 Task: Look for space in Corona, United States from 5th June, 2023 to 16th June, 2023 for 2 adults in price range Rs.7000 to Rs.15000. Place can be entire place with 1  bedroom having 1 bed and 1 bathroom. Property type can be house, flat, guest house, hotel. Booking option can be shelf check-in. Required host language is English.
Action: Mouse moved to (418, 91)
Screenshot: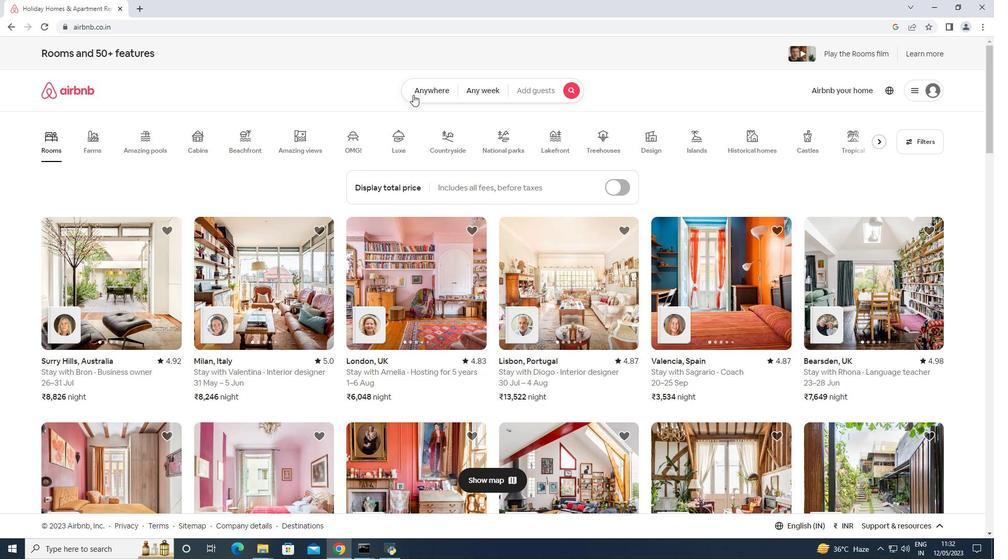 
Action: Mouse pressed left at (418, 91)
Screenshot: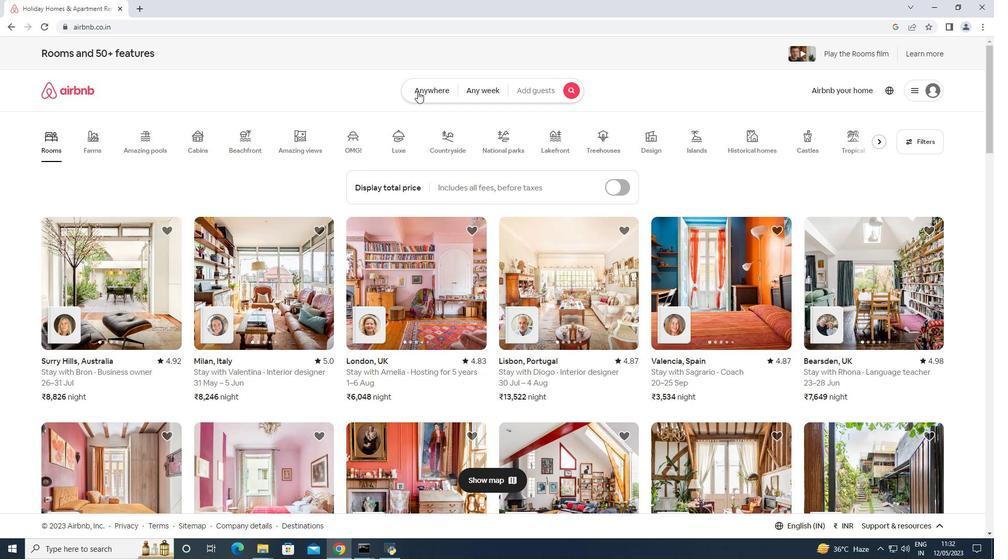
Action: Mouse moved to (365, 135)
Screenshot: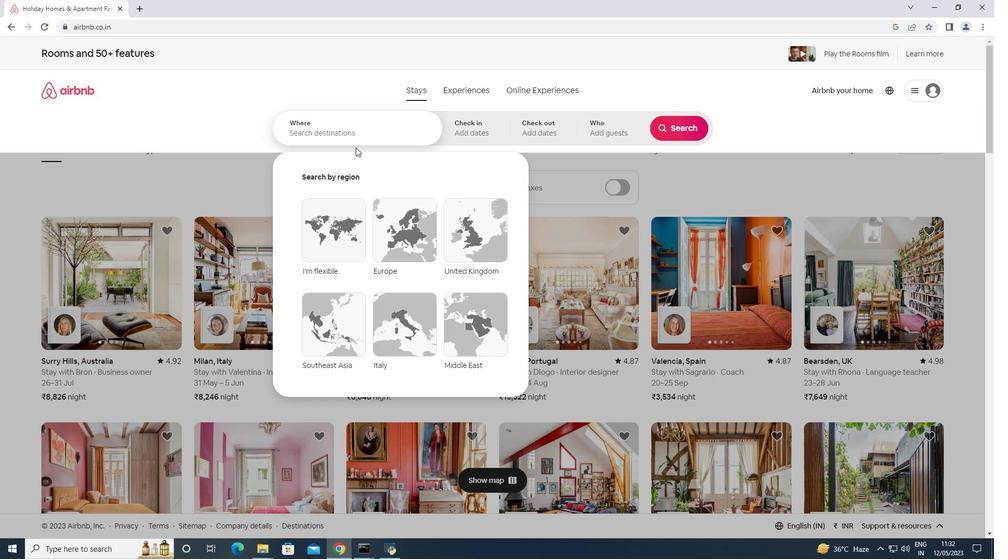 
Action: Mouse pressed left at (365, 135)
Screenshot: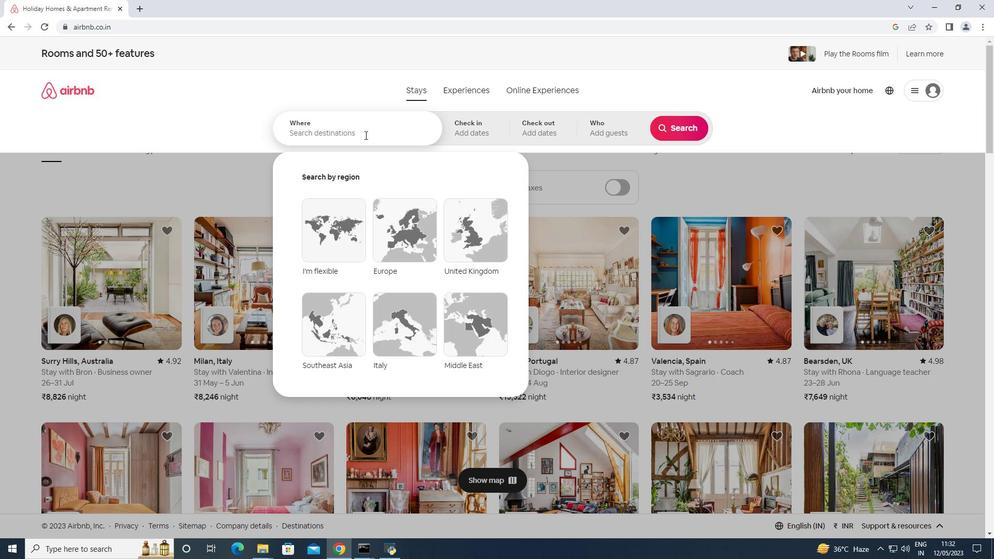
Action: Key pressed <Key.shift>Cp<Key.backspace>orona,<Key.space><Key.shift><Key.shift><Key.shift><Key.shift><Key.shift><Key.shift><Key.shift><Key.shift><Key.shift><Key.shift><Key.shift><Key.shift>United<Key.space><Key.shift>States<Key.enter>
Screenshot: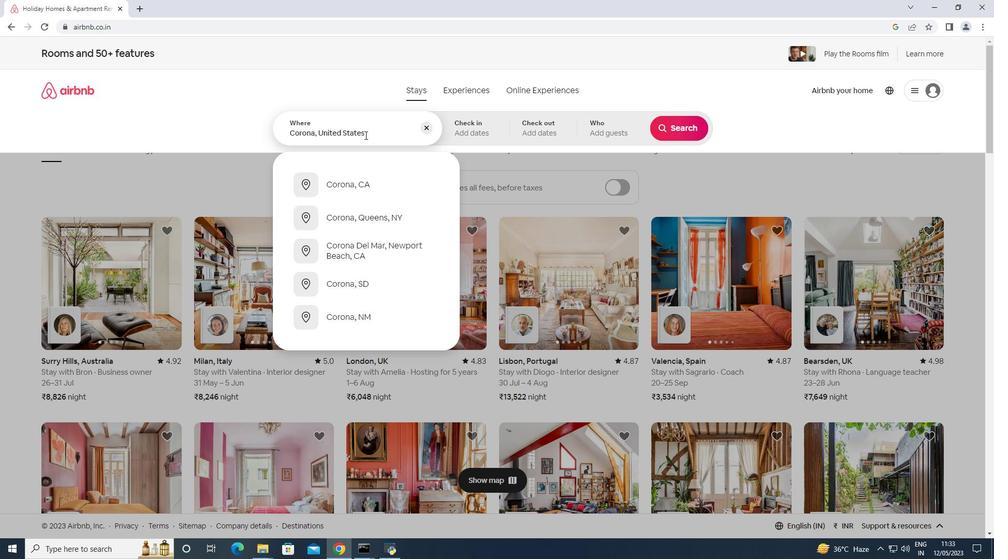 
Action: Mouse moved to (545, 279)
Screenshot: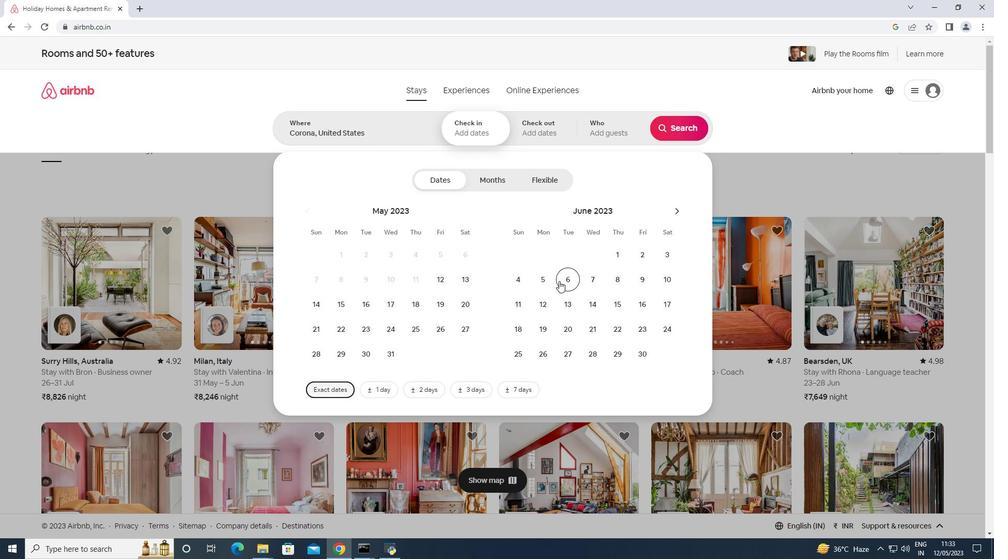 
Action: Mouse pressed left at (545, 279)
Screenshot: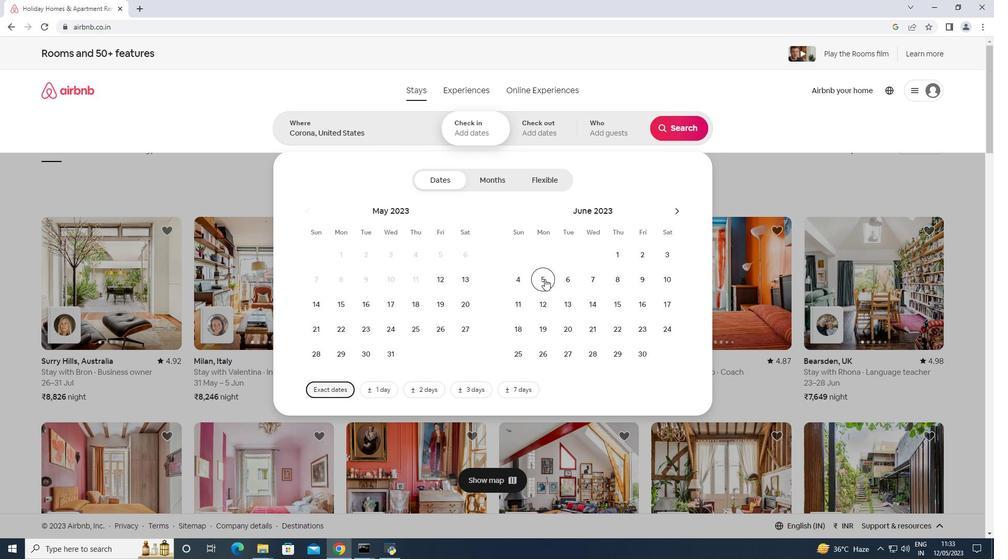 
Action: Mouse moved to (636, 302)
Screenshot: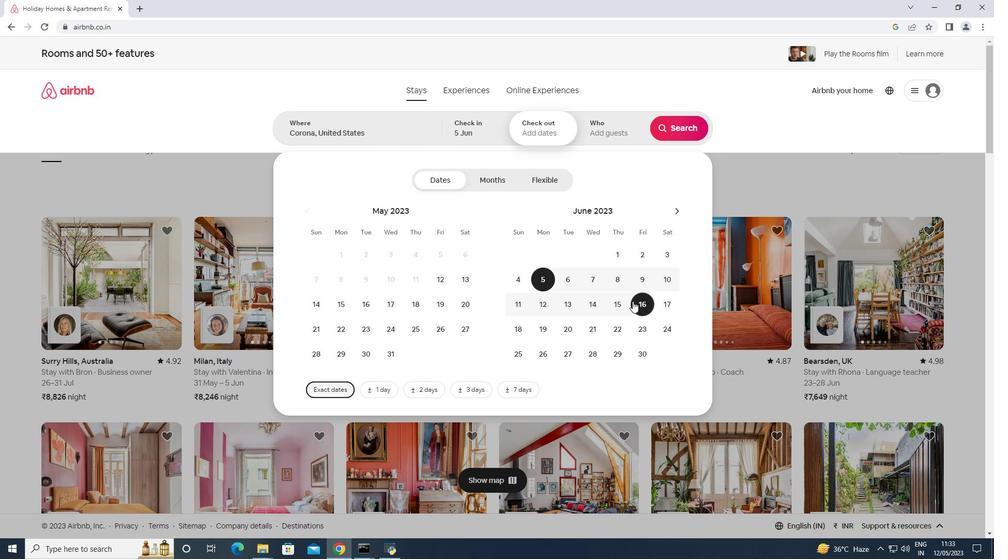 
Action: Mouse pressed left at (636, 302)
Screenshot: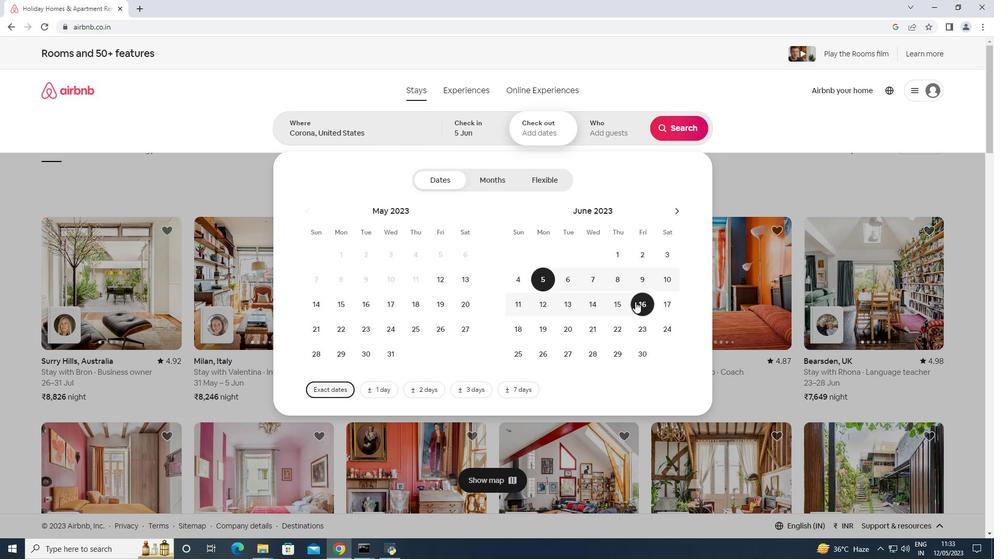 
Action: Mouse moved to (613, 131)
Screenshot: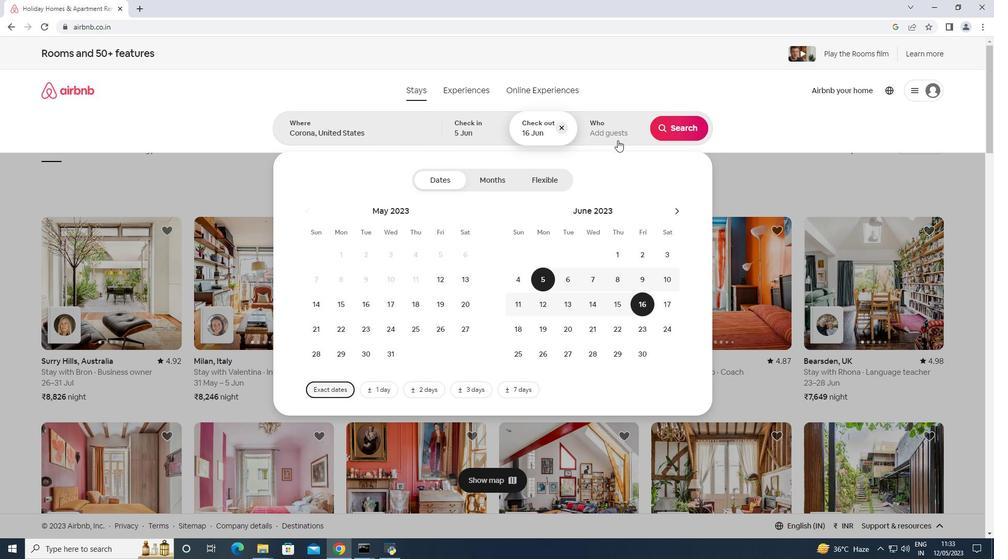 
Action: Mouse pressed left at (613, 131)
Screenshot: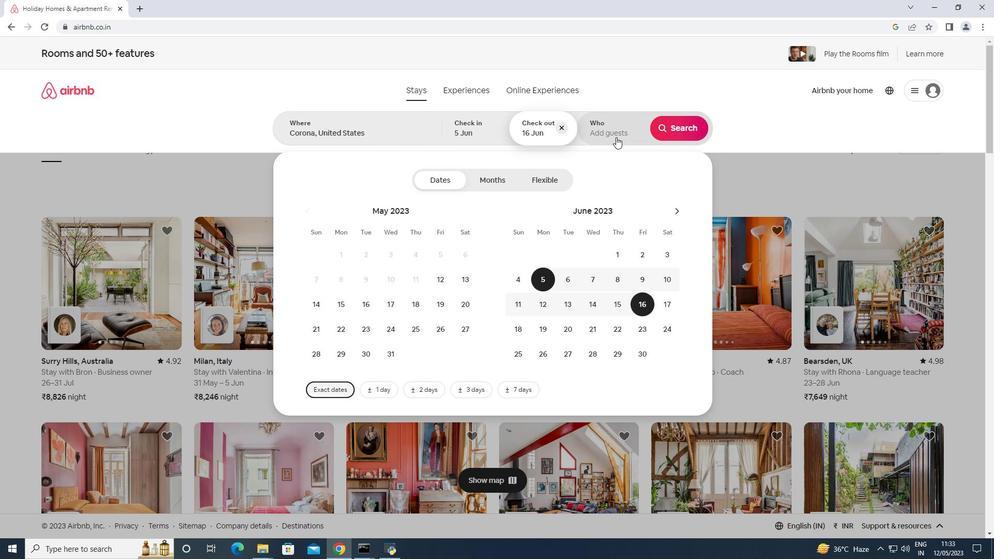 
Action: Mouse moved to (678, 187)
Screenshot: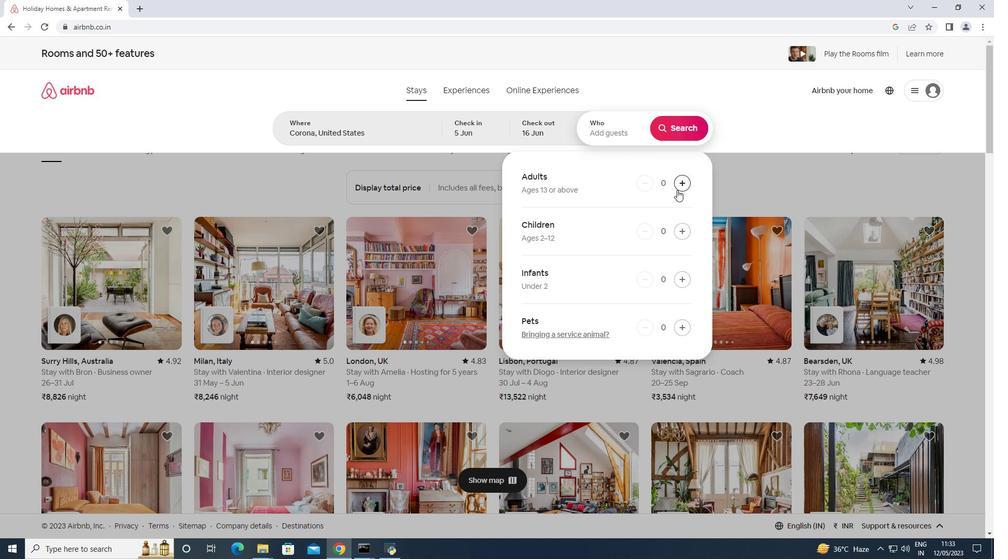
Action: Mouse pressed left at (678, 187)
Screenshot: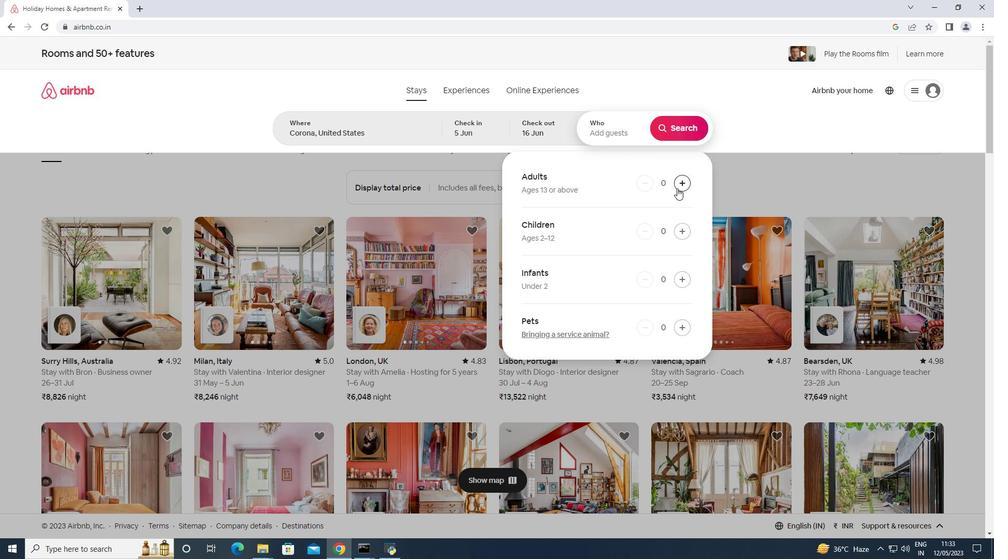 
Action: Mouse pressed left at (678, 187)
Screenshot: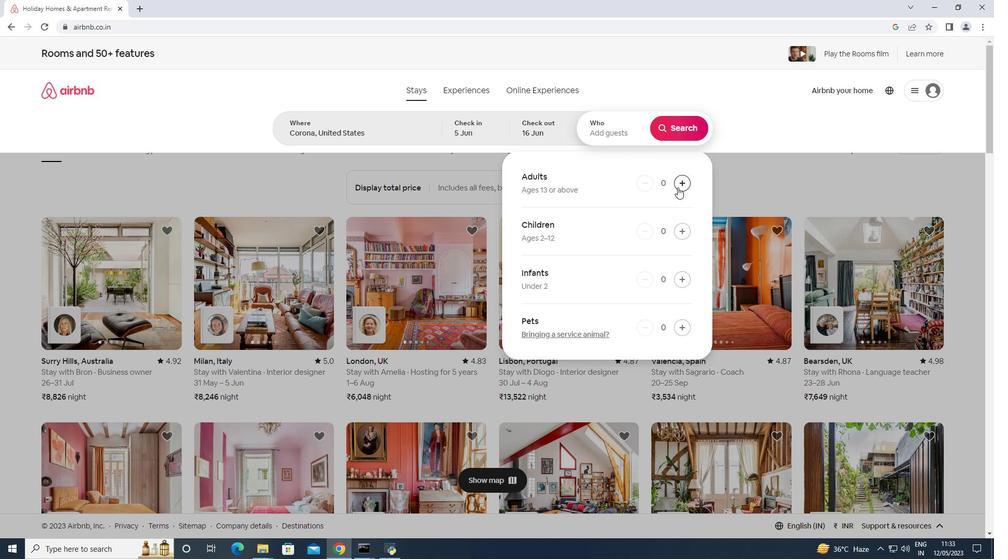 
Action: Mouse moved to (671, 123)
Screenshot: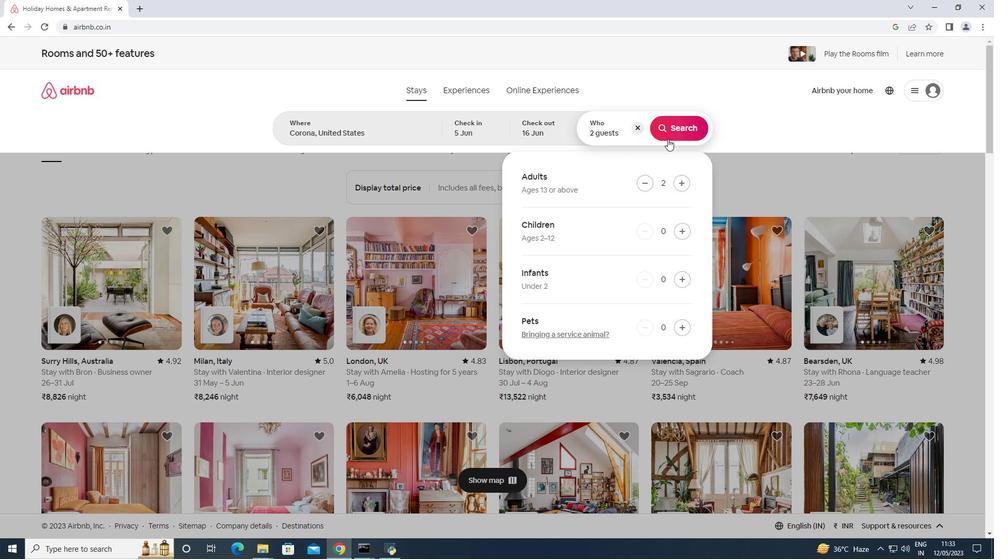
Action: Mouse pressed left at (671, 123)
Screenshot: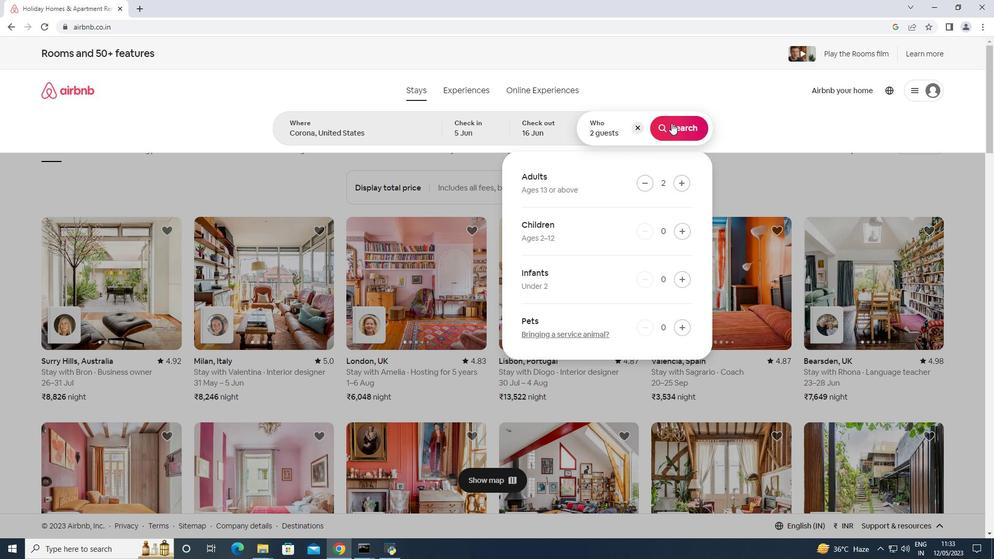 
Action: Mouse moved to (949, 97)
Screenshot: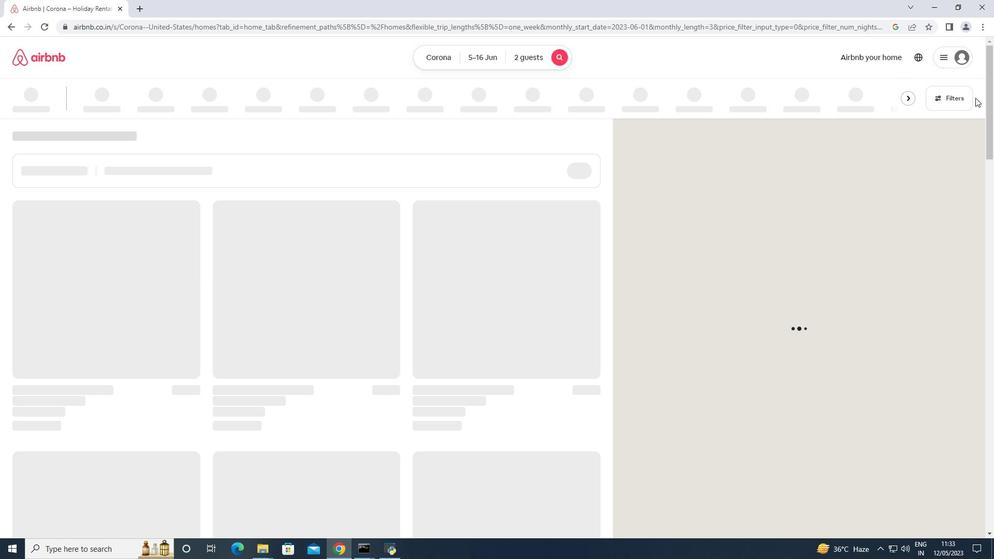 
Action: Mouse pressed left at (949, 97)
Screenshot: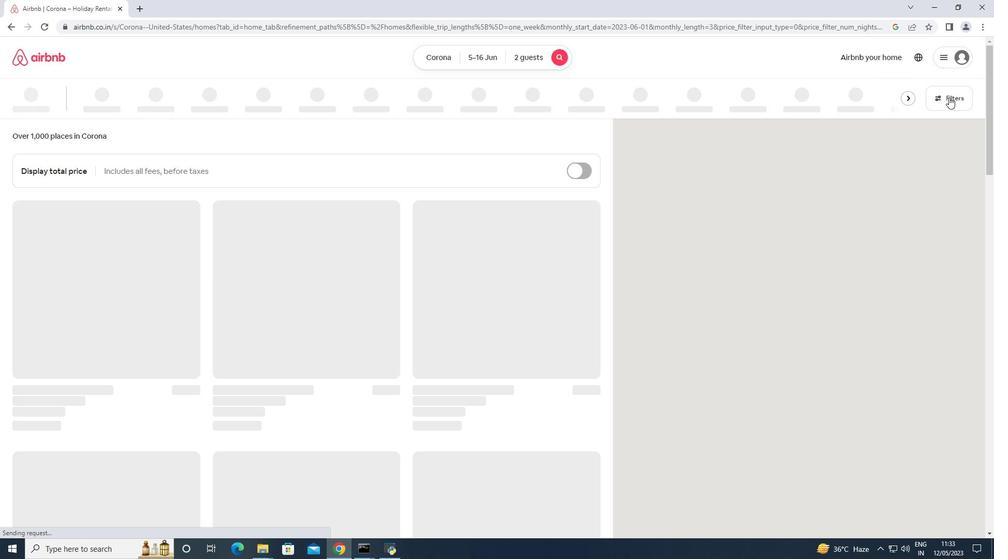 
Action: Mouse moved to (421, 343)
Screenshot: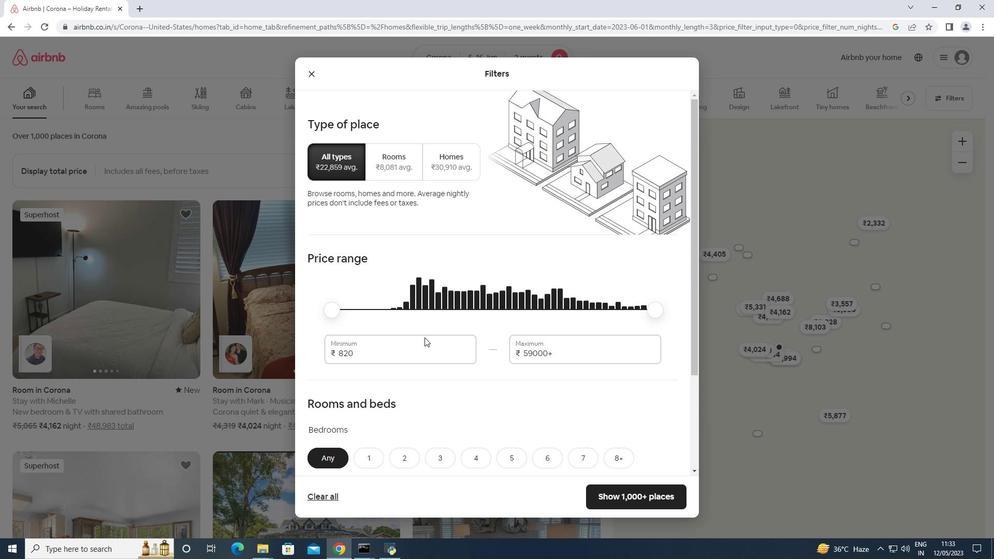 
Action: Mouse pressed left at (421, 343)
Screenshot: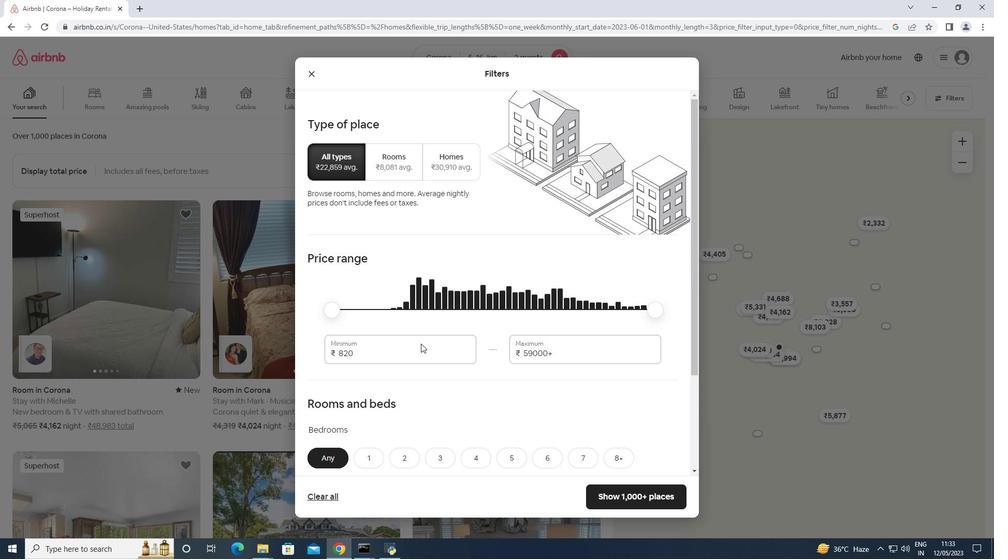 
Action: Mouse pressed left at (421, 343)
Screenshot: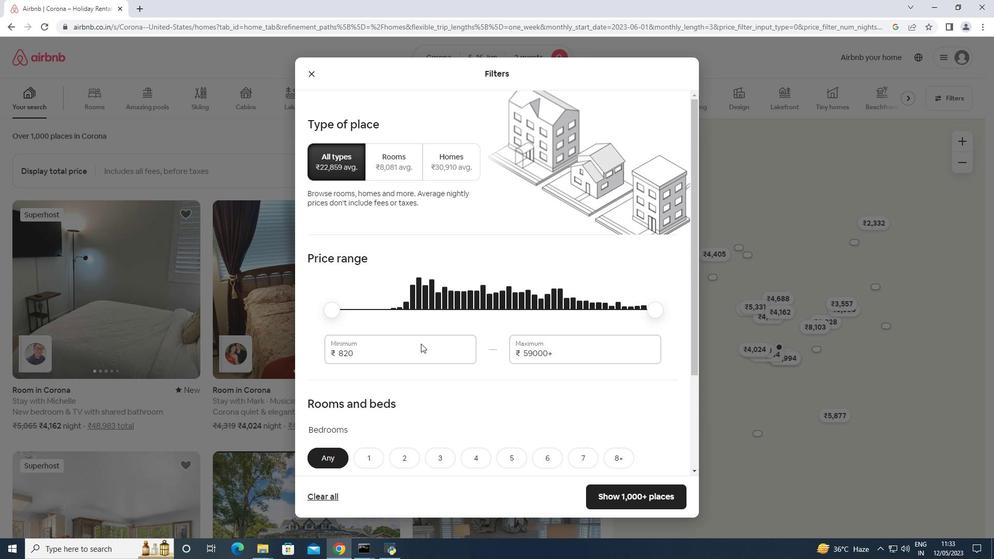 
Action: Mouse pressed left at (421, 343)
Screenshot: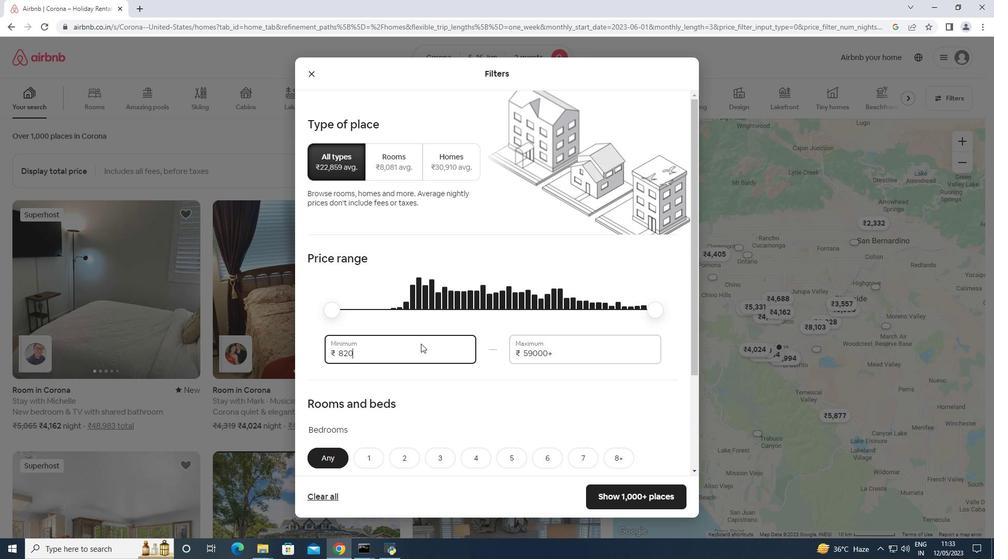 
Action: Mouse pressed left at (421, 343)
Screenshot: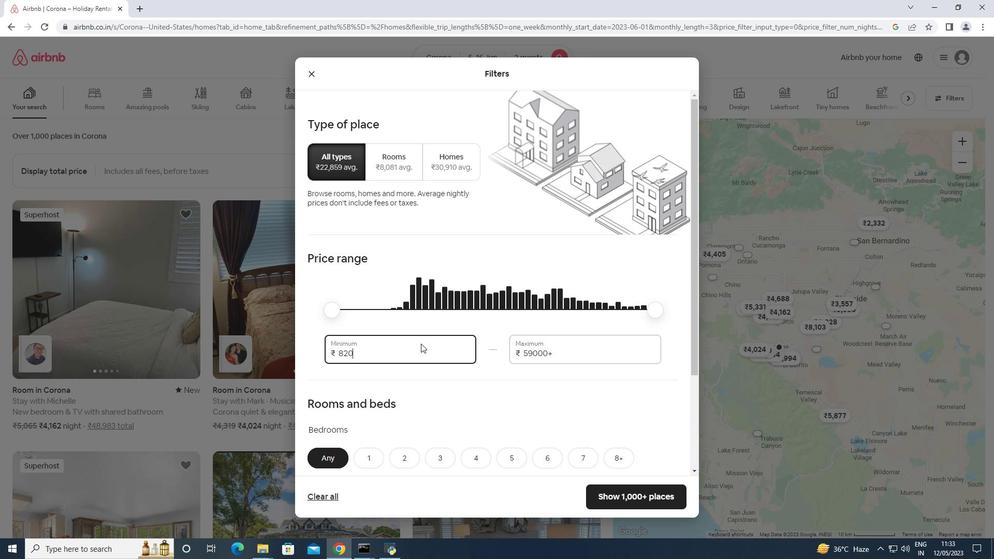 
Action: Mouse pressed left at (421, 343)
Screenshot: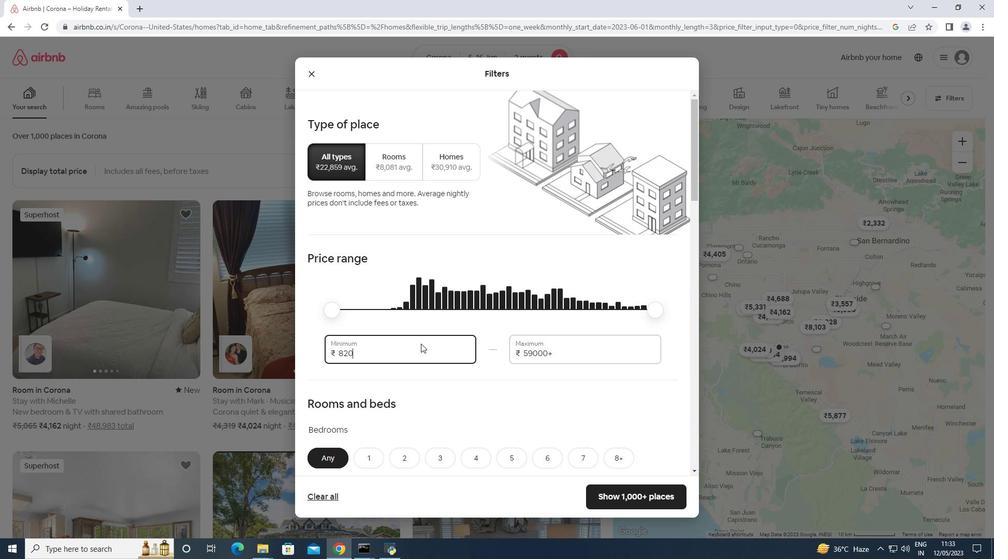 
Action: Mouse moved to (421, 344)
Screenshot: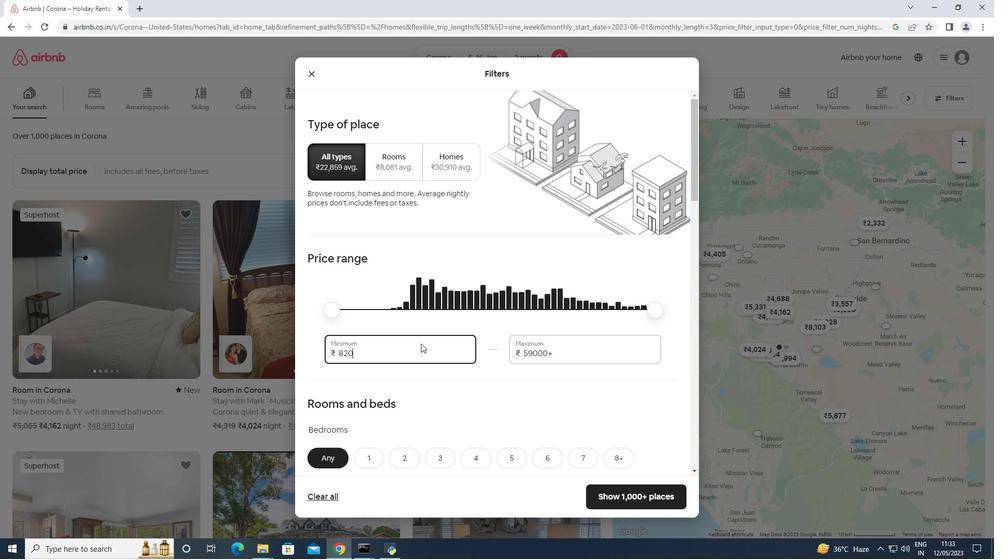 
Action: Mouse pressed left at (421, 344)
Screenshot: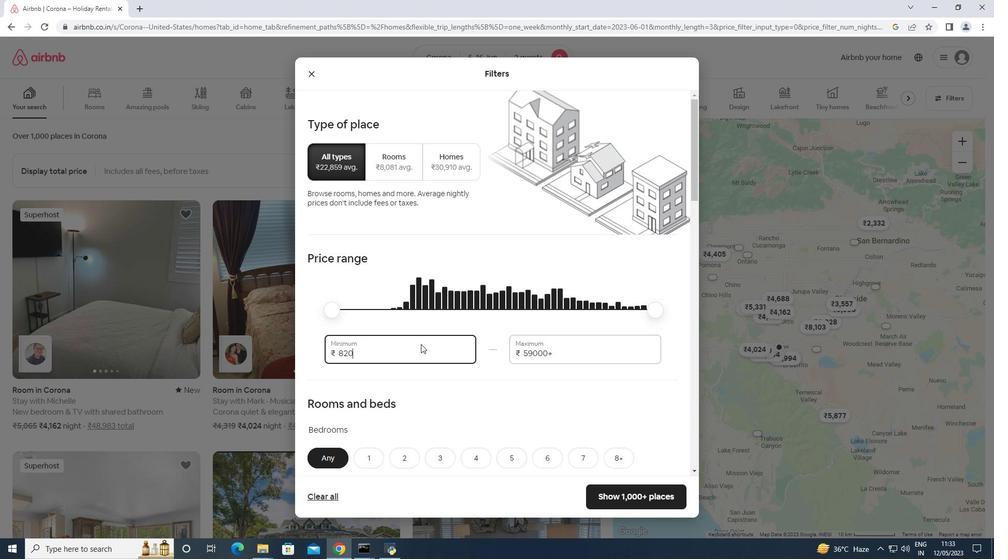 
Action: Mouse pressed left at (421, 344)
Screenshot: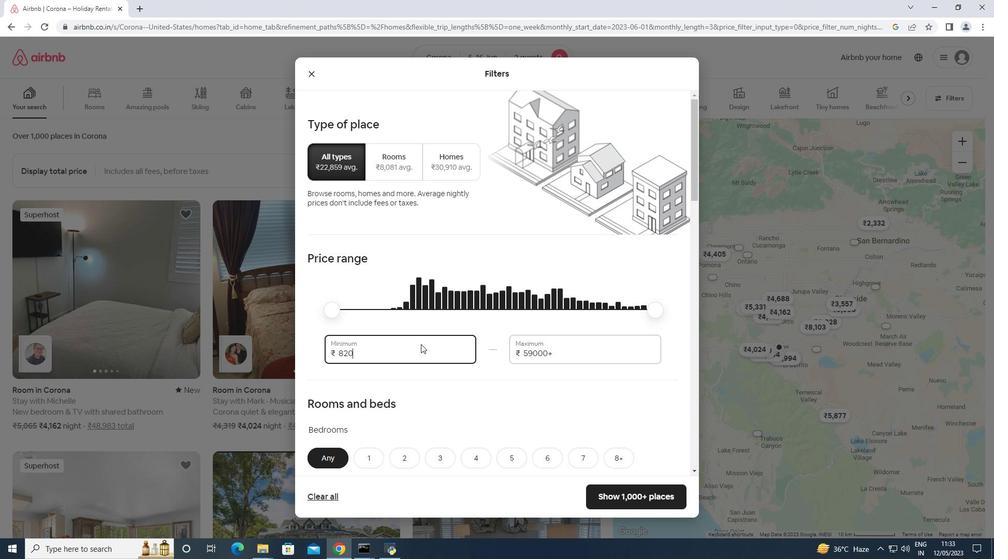 
Action: Mouse pressed left at (421, 344)
Screenshot: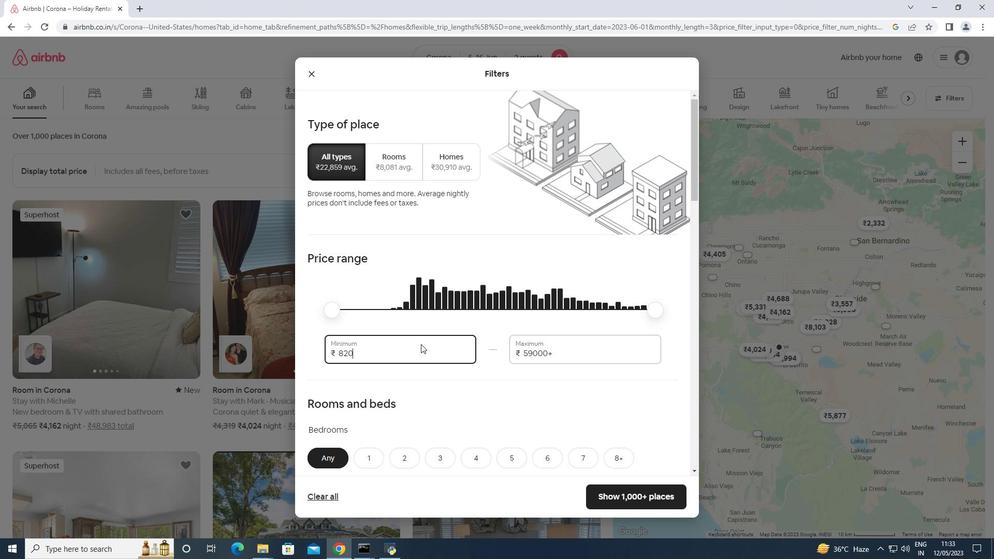 
Action: Mouse pressed left at (421, 344)
Screenshot: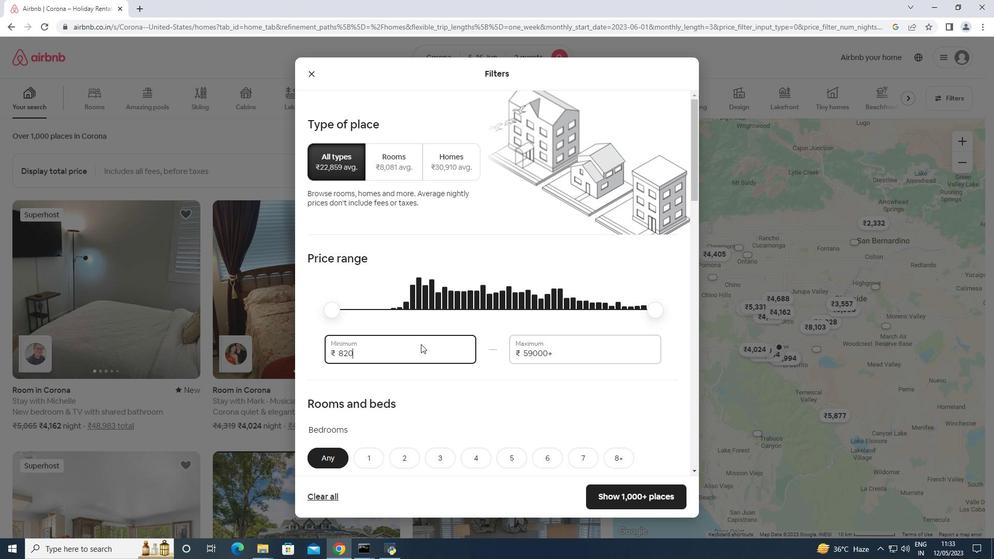 
Action: Mouse pressed left at (421, 344)
Screenshot: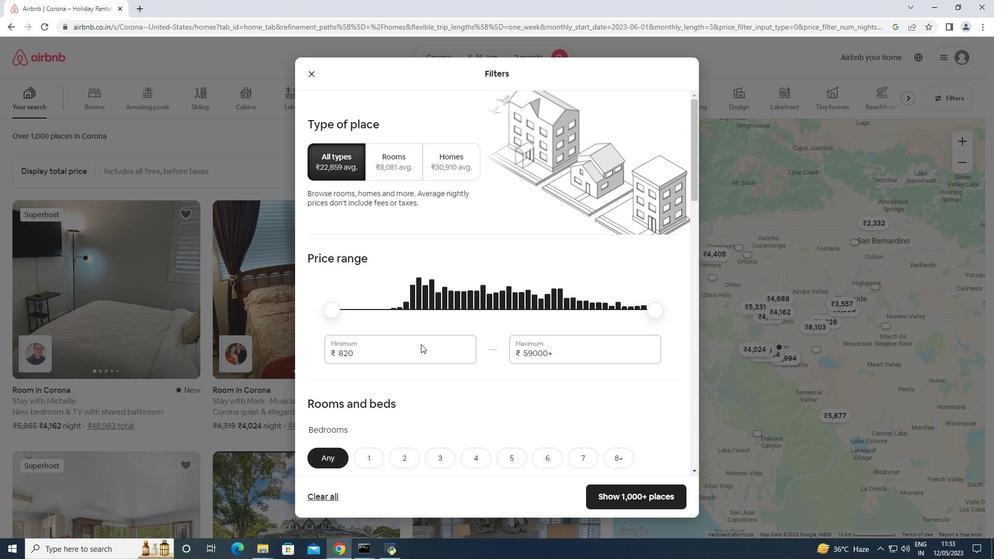 
Action: Mouse moved to (421, 344)
Screenshot: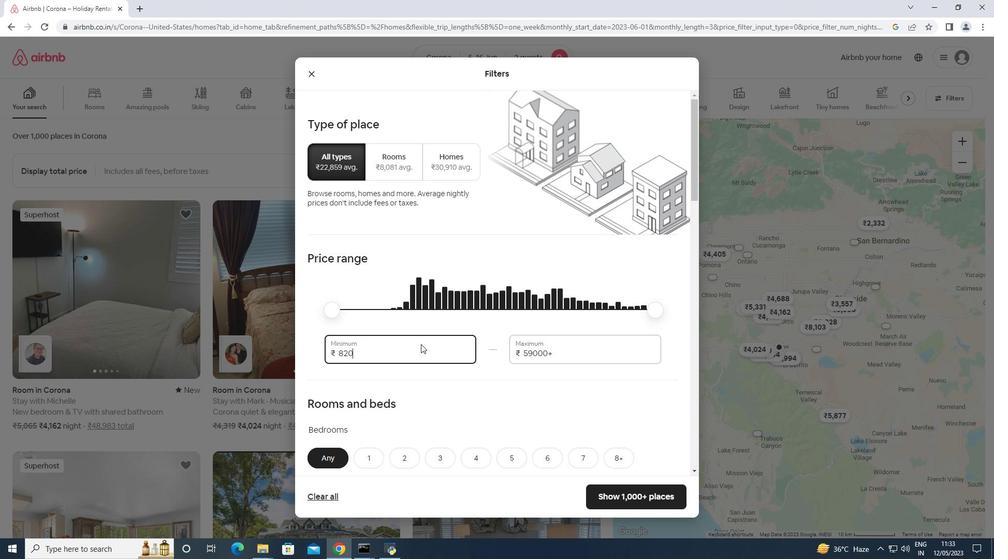 
Action: Key pressed <Key.backspace><Key.backspace><Key.backspace><Key.backspace><Key.backspace>7000<Key.tab>15000
Screenshot: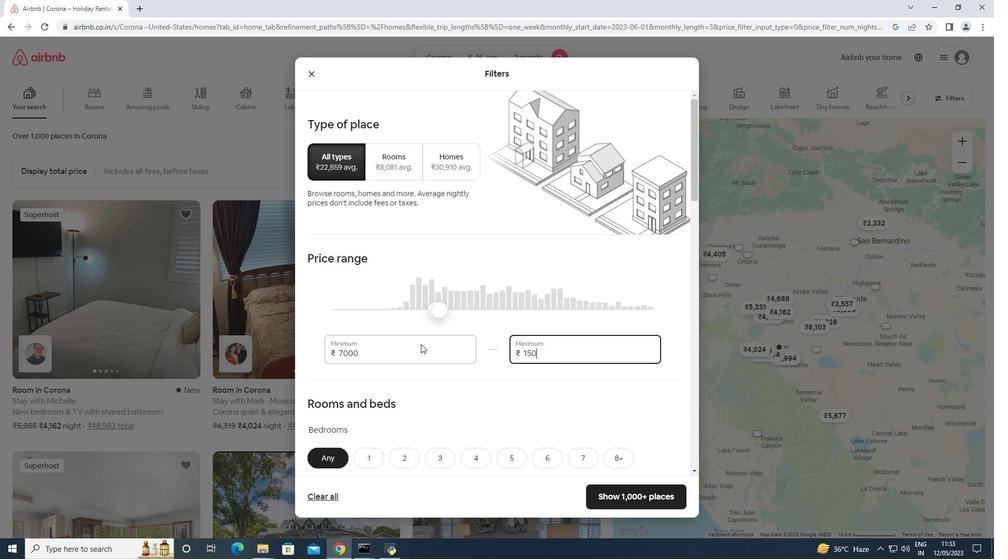
Action: Mouse moved to (423, 342)
Screenshot: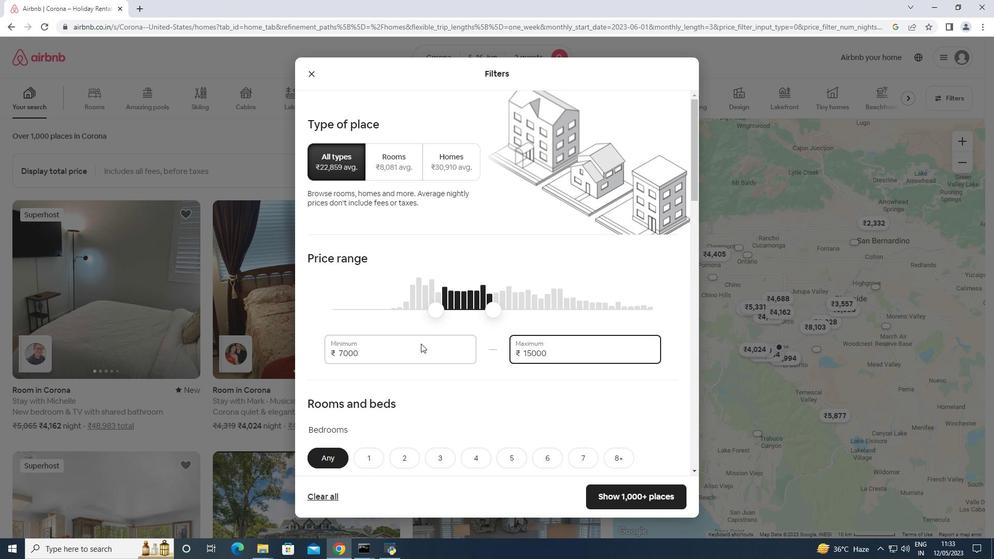 
Action: Mouse scrolled (423, 342) with delta (0, 0)
Screenshot: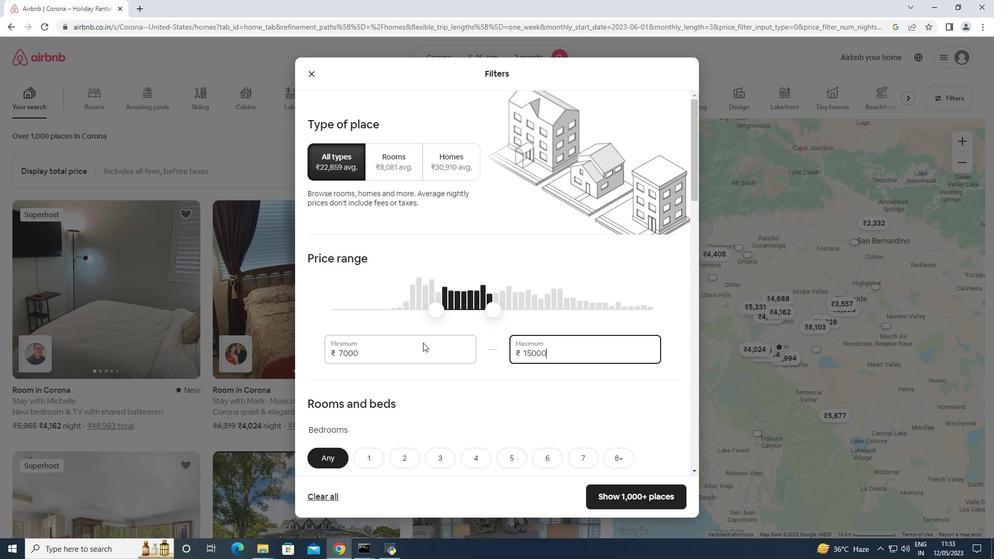 
Action: Mouse scrolled (423, 342) with delta (0, 0)
Screenshot: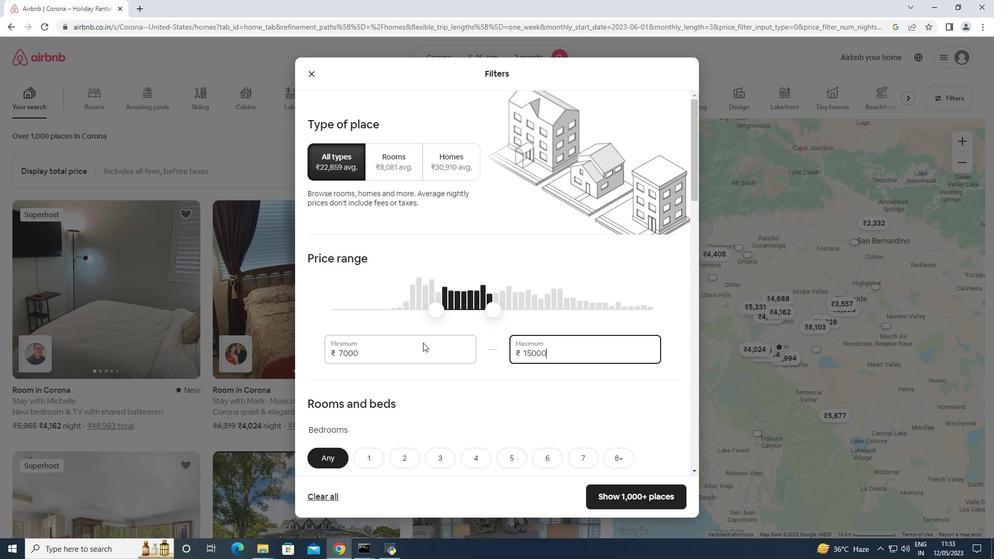 
Action: Mouse scrolled (423, 342) with delta (0, 0)
Screenshot: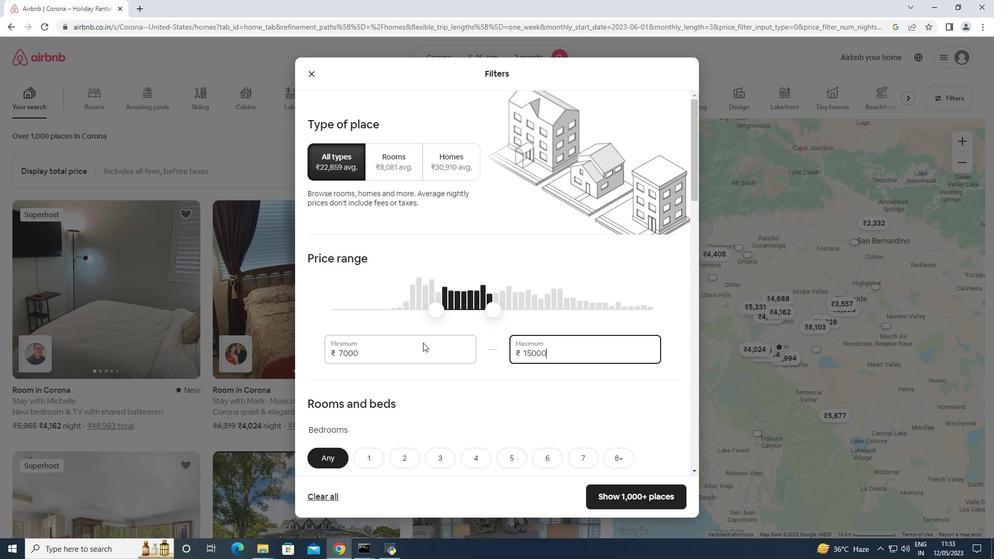 
Action: Mouse scrolled (423, 342) with delta (0, 0)
Screenshot: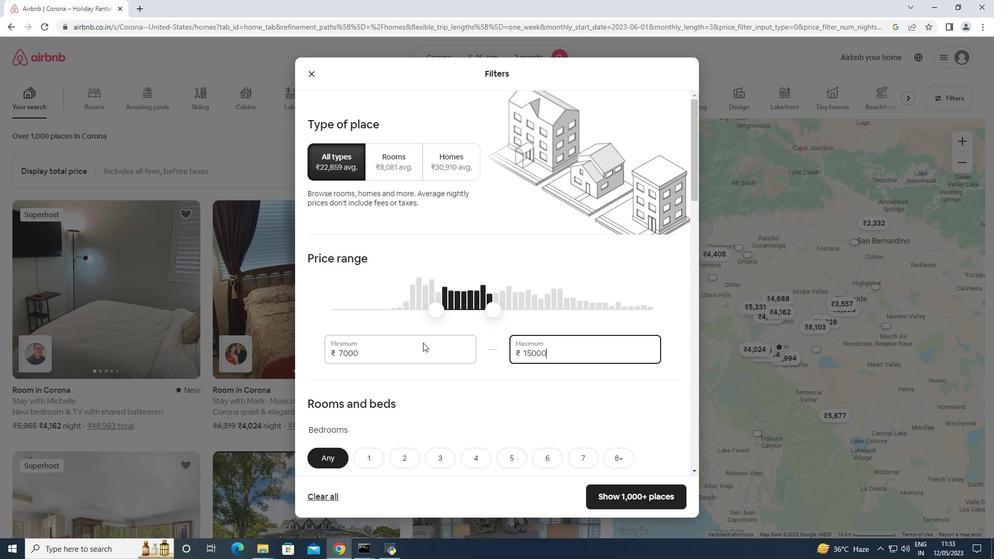 
Action: Mouse scrolled (423, 342) with delta (0, 0)
Screenshot: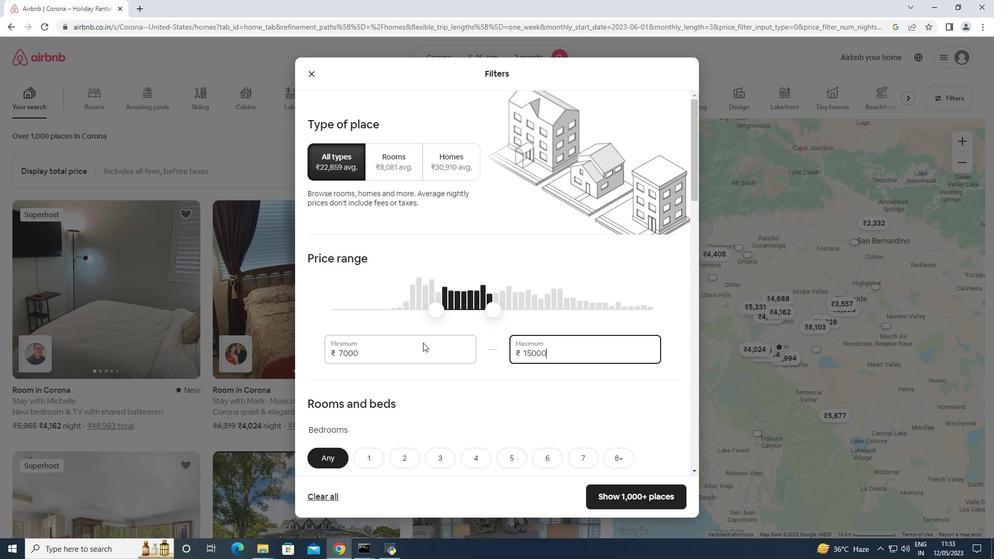 
Action: Mouse moved to (364, 201)
Screenshot: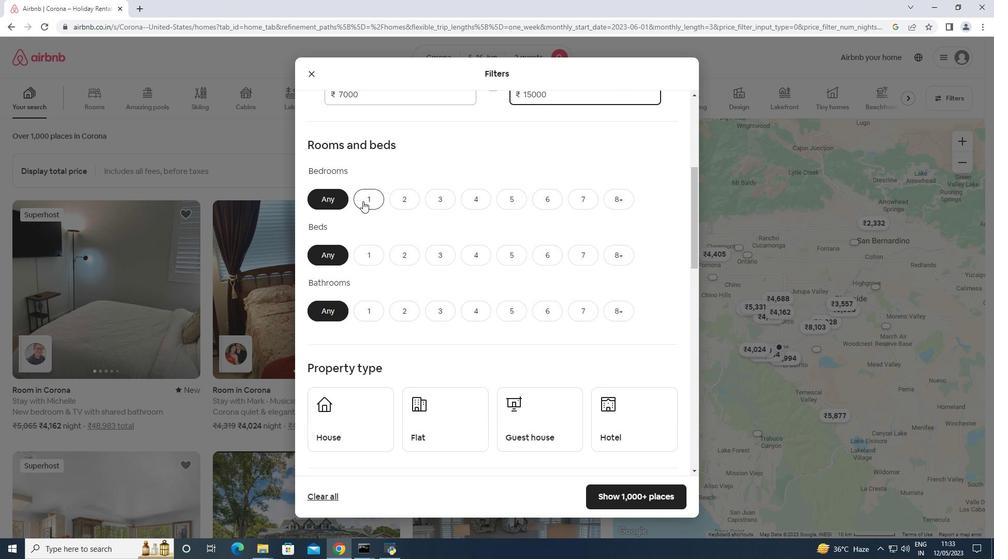 
Action: Mouse pressed left at (364, 201)
Screenshot: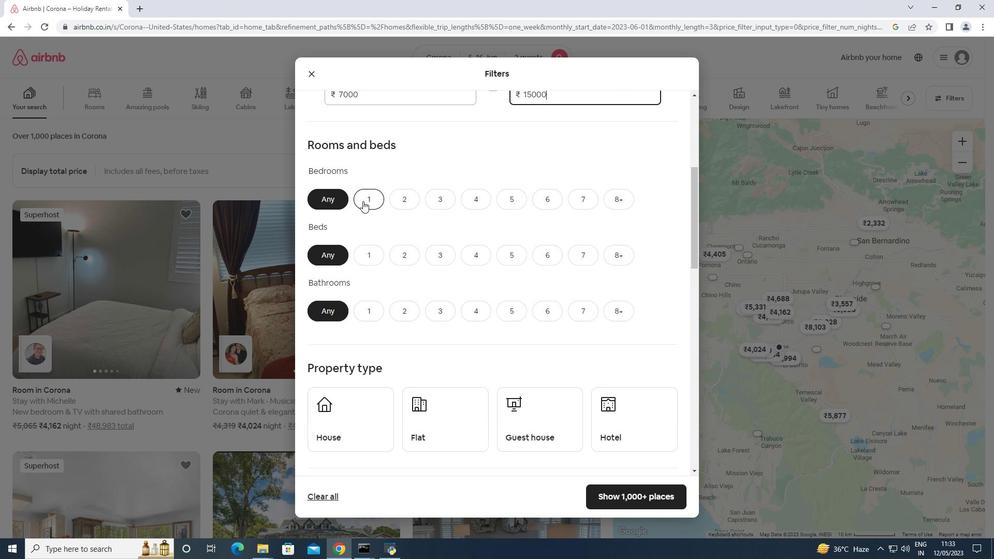 
Action: Mouse moved to (371, 259)
Screenshot: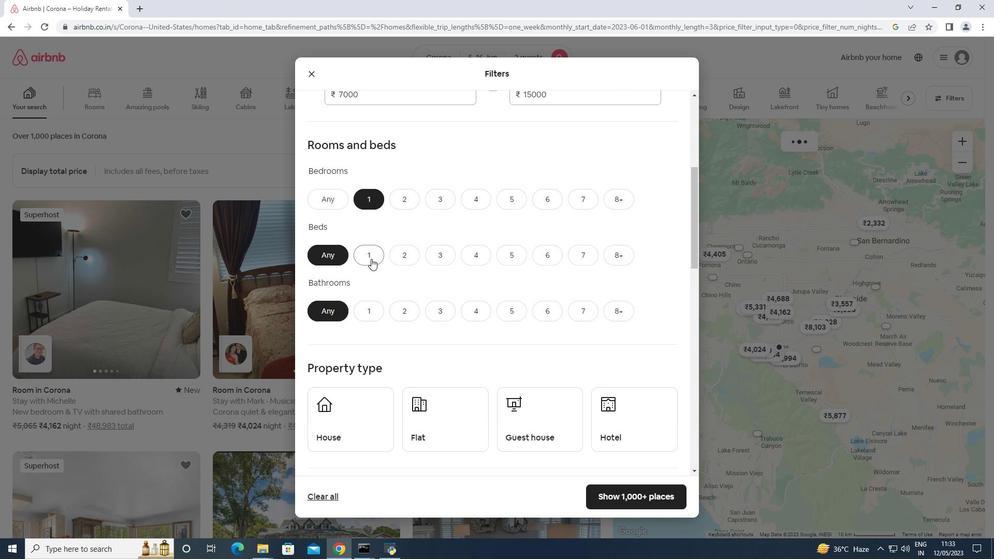 
Action: Mouse pressed left at (371, 259)
Screenshot: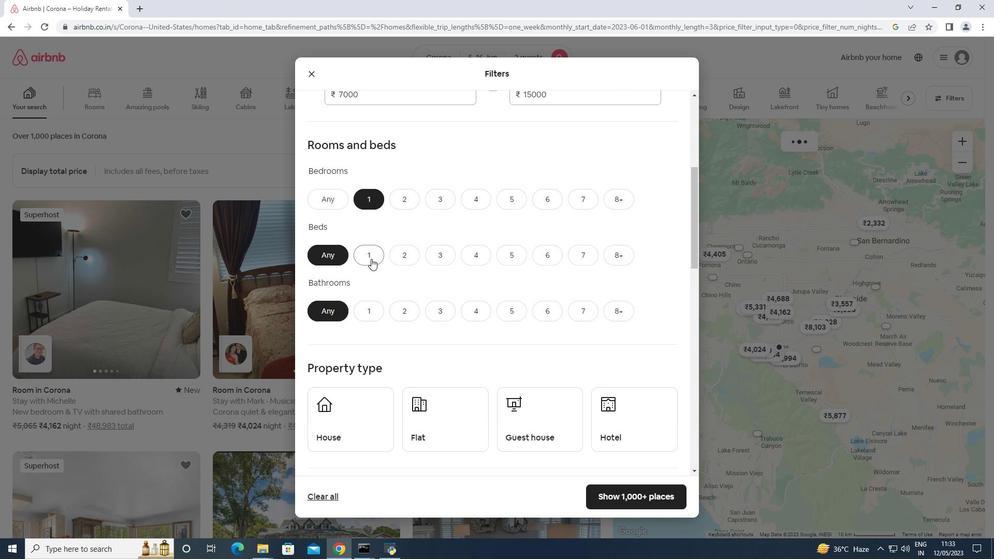 
Action: Mouse moved to (375, 314)
Screenshot: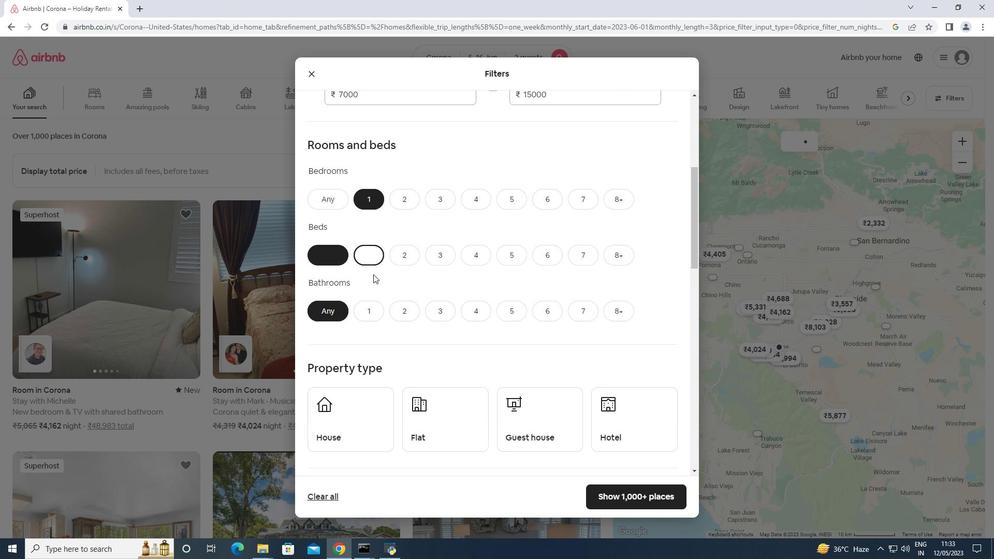 
Action: Mouse pressed left at (375, 314)
Screenshot: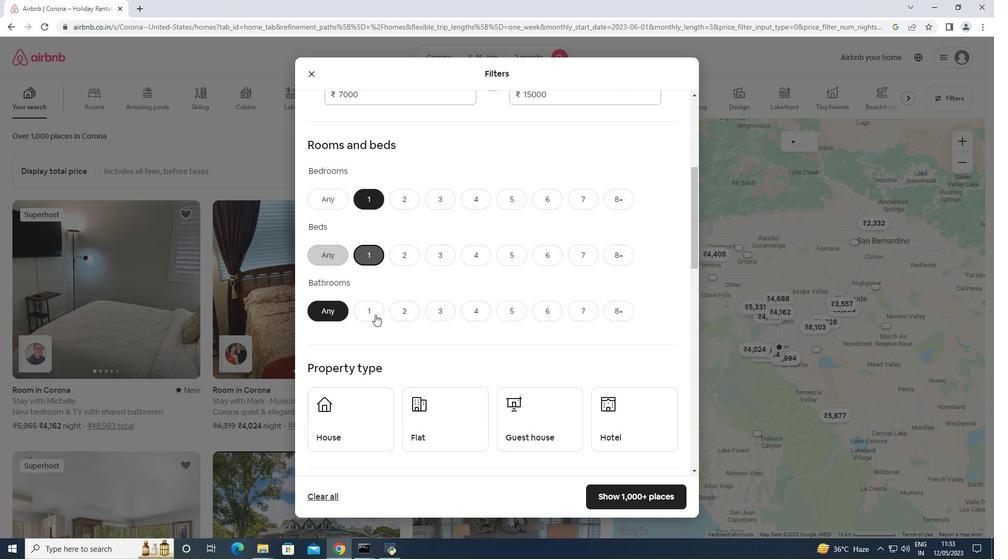 
Action: Mouse moved to (375, 302)
Screenshot: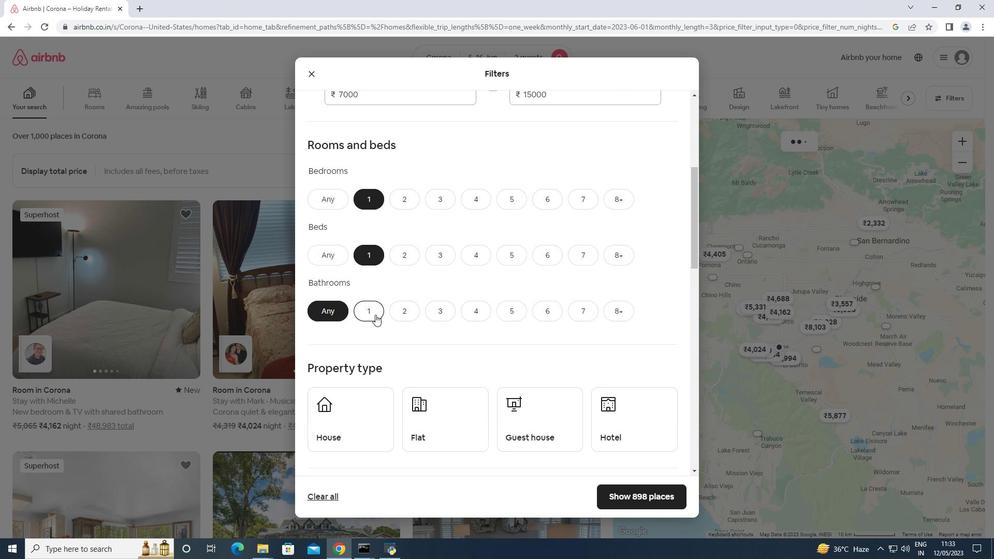 
Action: Mouse scrolled (375, 302) with delta (0, 0)
Screenshot: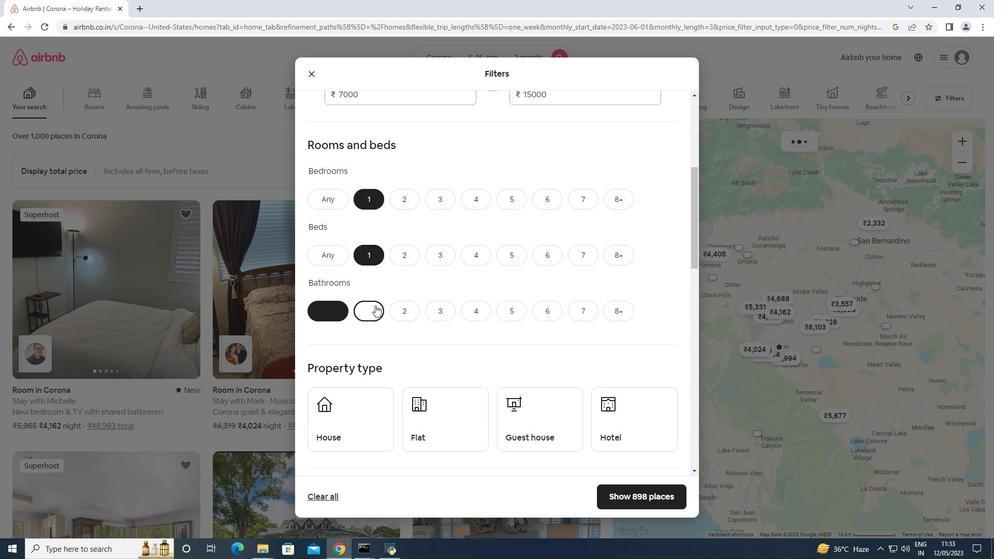 
Action: Mouse scrolled (375, 302) with delta (0, 0)
Screenshot: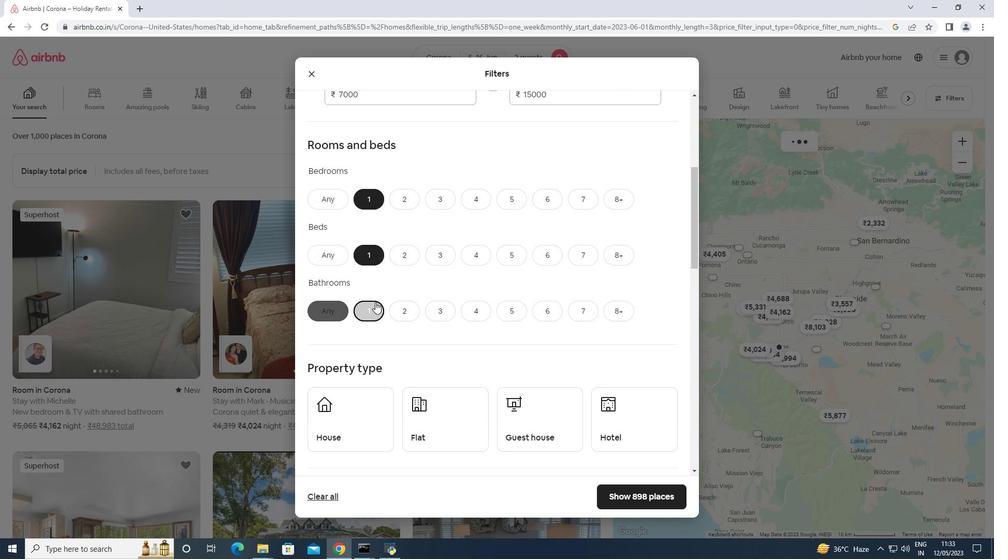 
Action: Mouse scrolled (375, 302) with delta (0, 0)
Screenshot: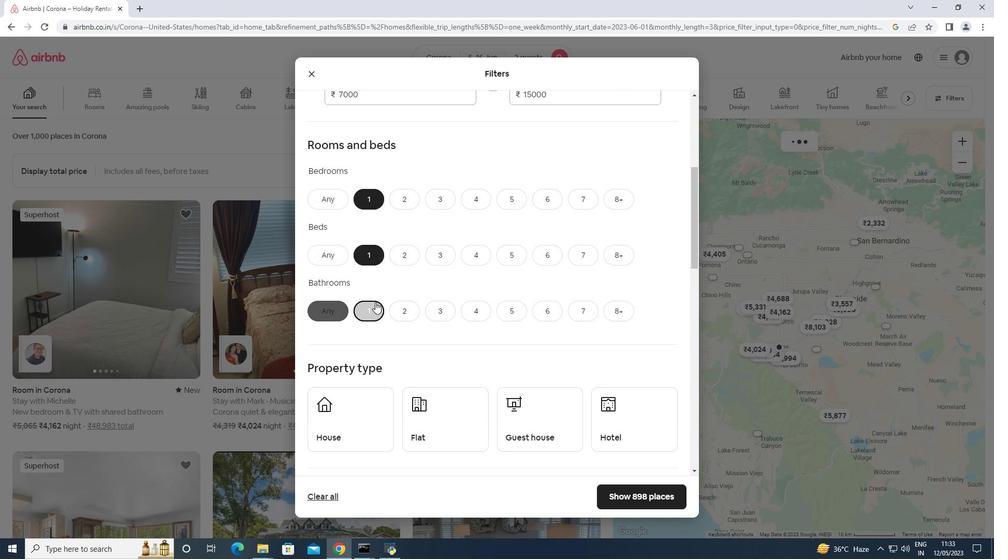 
Action: Mouse moved to (362, 277)
Screenshot: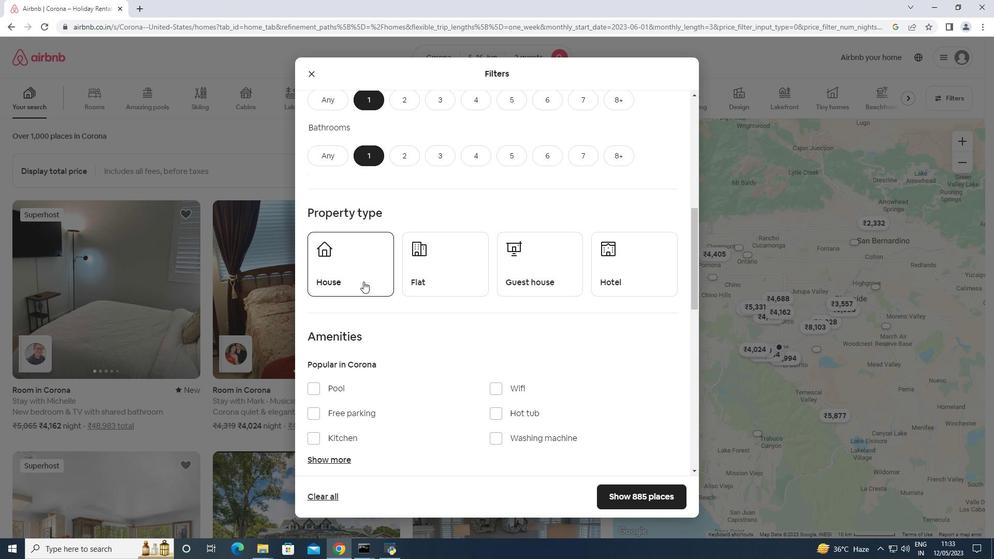 
Action: Mouse pressed left at (362, 277)
Screenshot: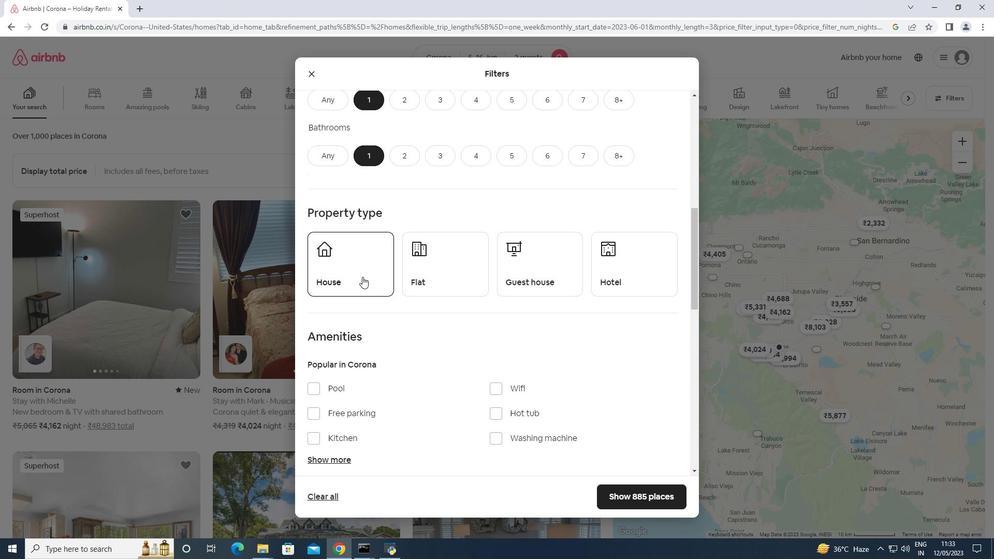 
Action: Mouse moved to (425, 284)
Screenshot: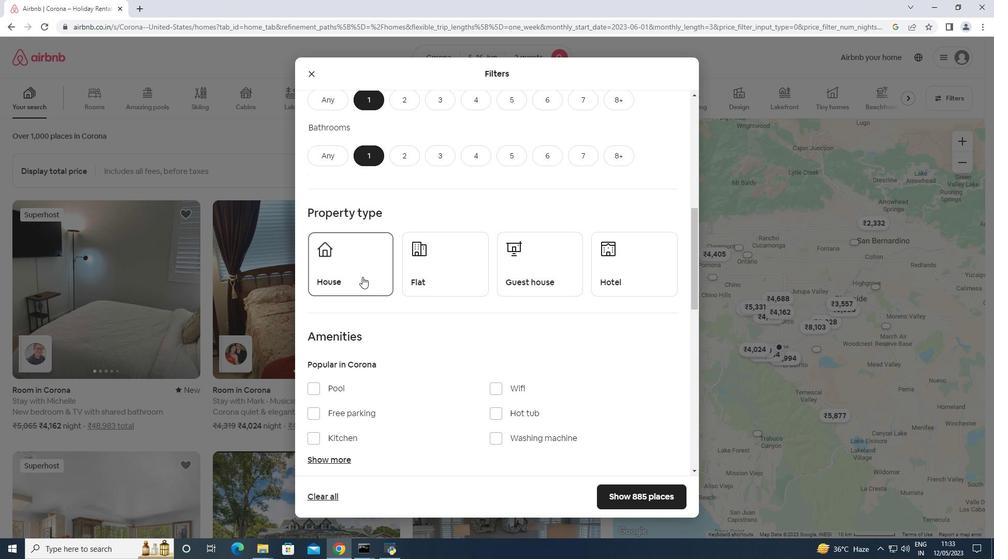 
Action: Mouse pressed left at (425, 284)
Screenshot: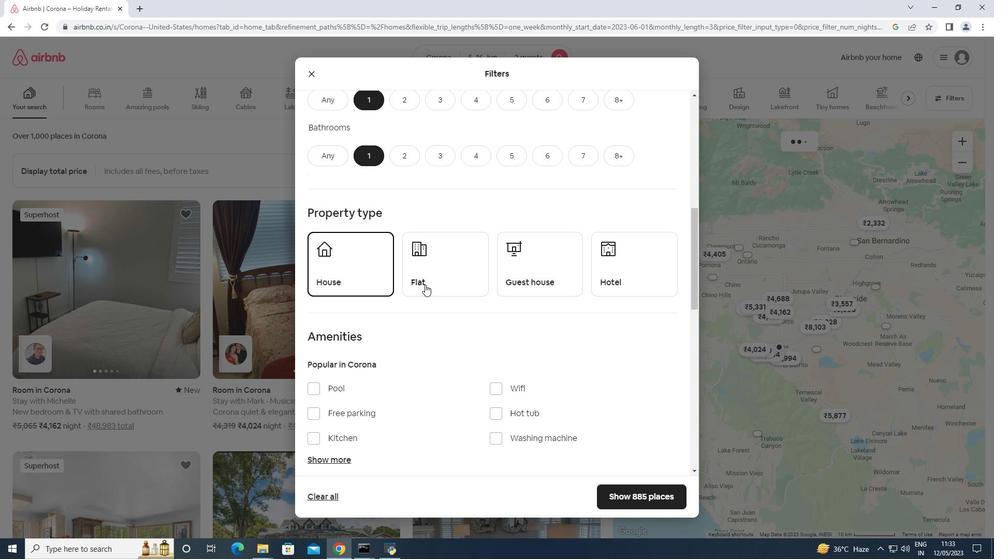 
Action: Mouse moved to (519, 284)
Screenshot: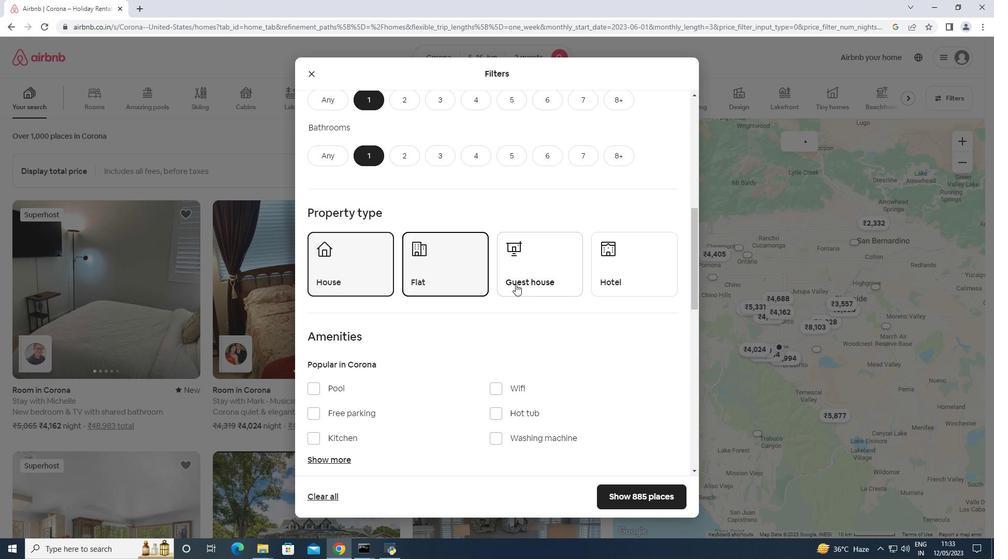 
Action: Mouse pressed left at (519, 284)
Screenshot: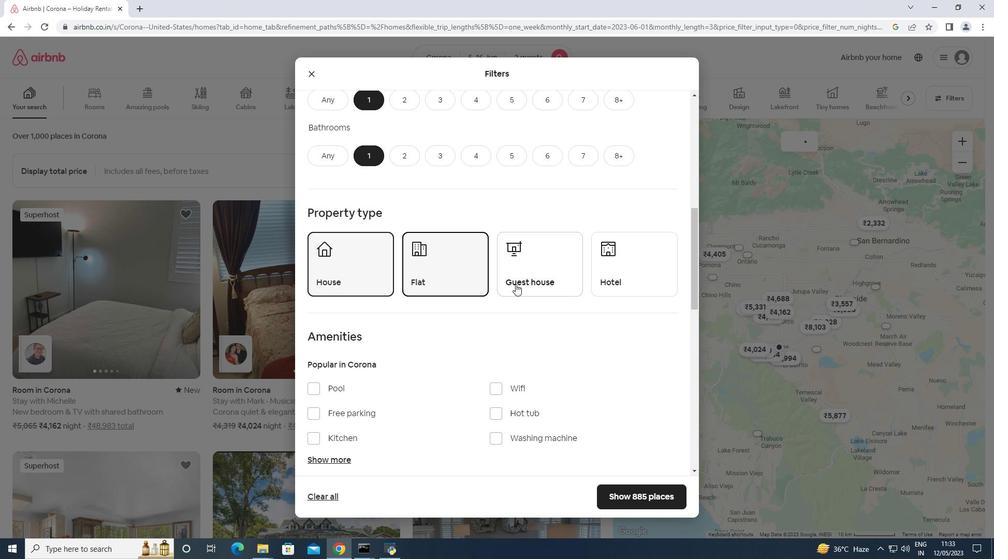 
Action: Mouse moved to (635, 283)
Screenshot: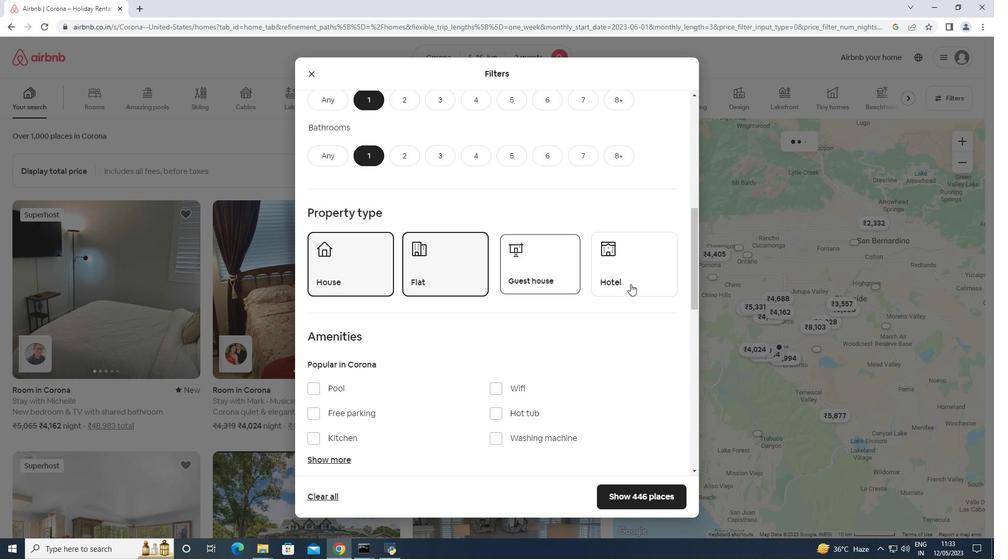 
Action: Mouse pressed left at (635, 283)
Screenshot: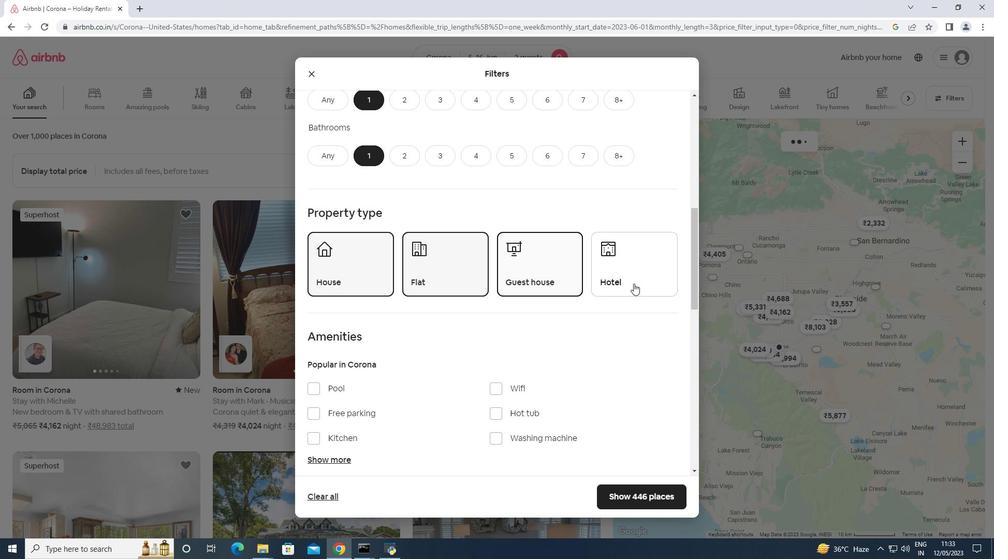 
Action: Mouse scrolled (635, 283) with delta (0, 0)
Screenshot: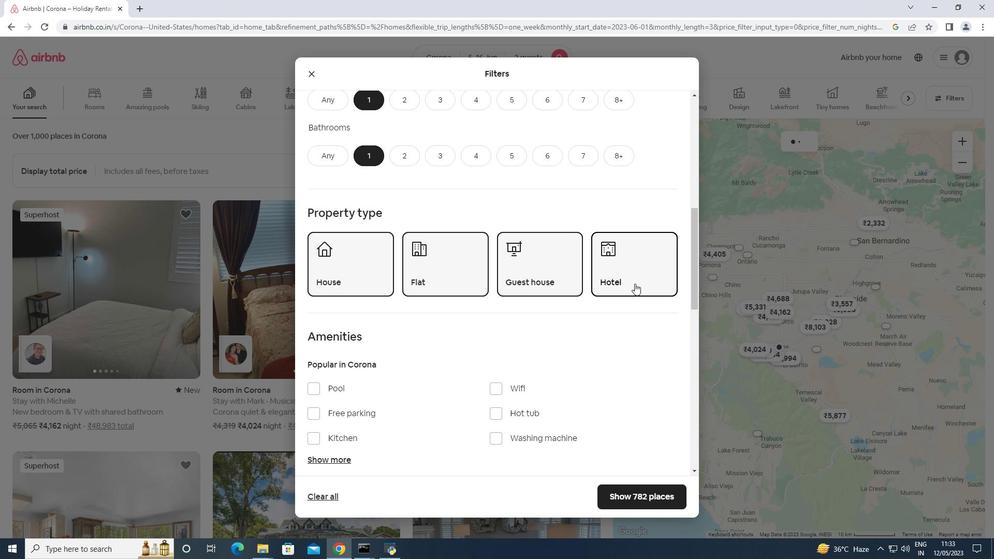
Action: Mouse scrolled (635, 283) with delta (0, 0)
Screenshot: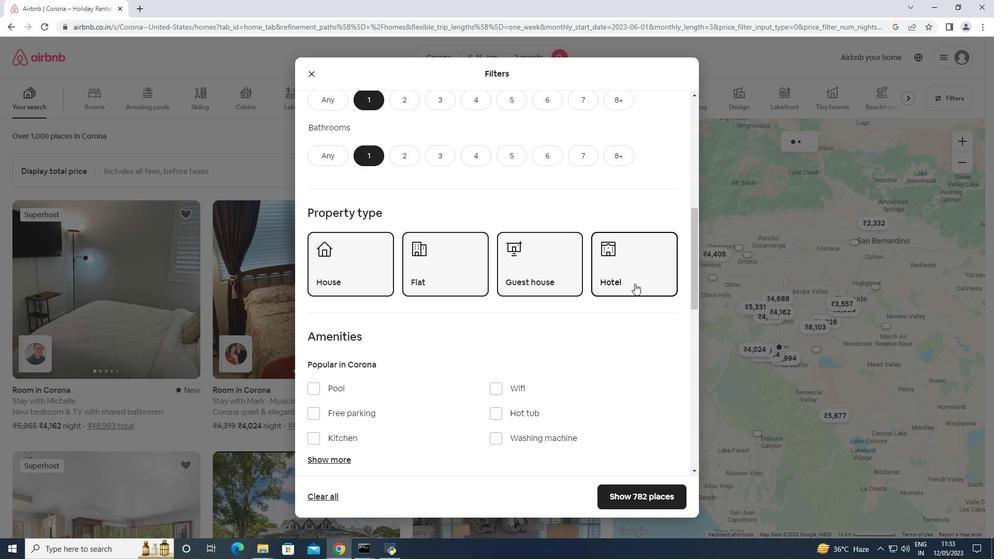 
Action: Mouse scrolled (635, 283) with delta (0, 0)
Screenshot: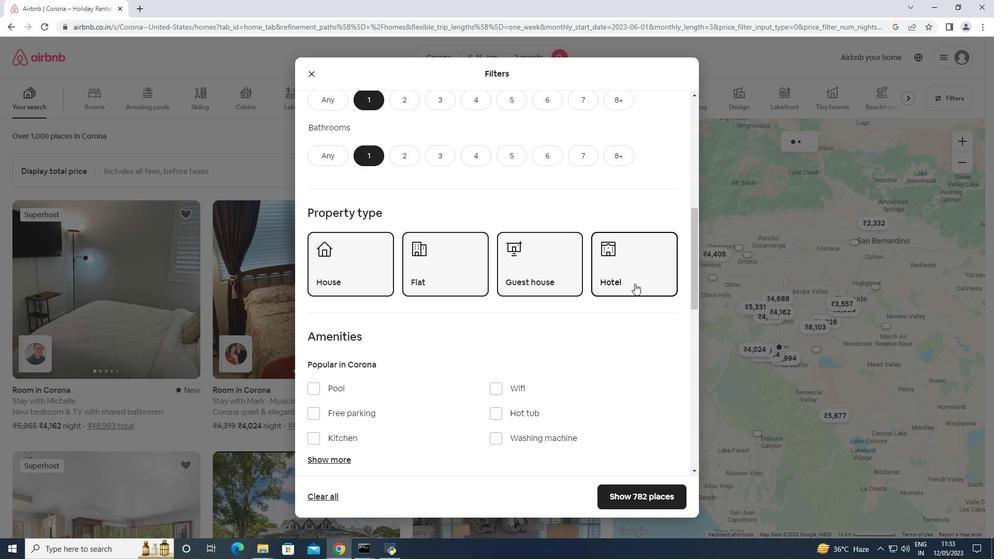 
Action: Mouse scrolled (635, 283) with delta (0, 0)
Screenshot: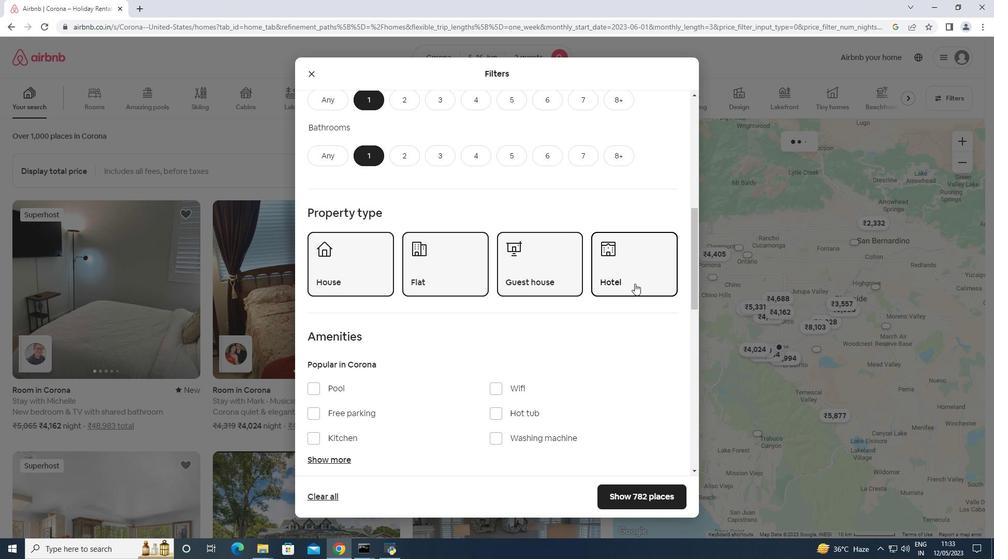 
Action: Mouse scrolled (635, 283) with delta (0, 0)
Screenshot: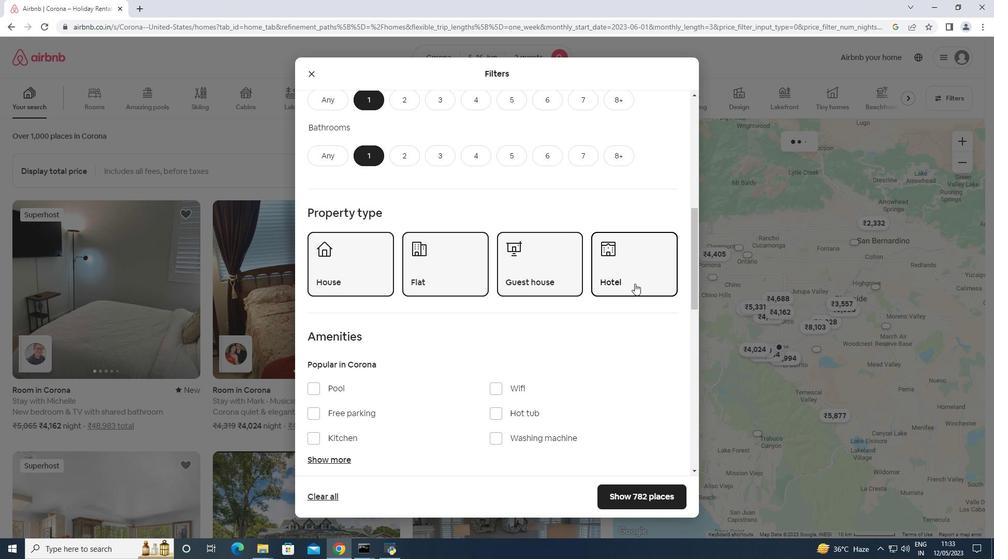 
Action: Mouse moved to (663, 324)
Screenshot: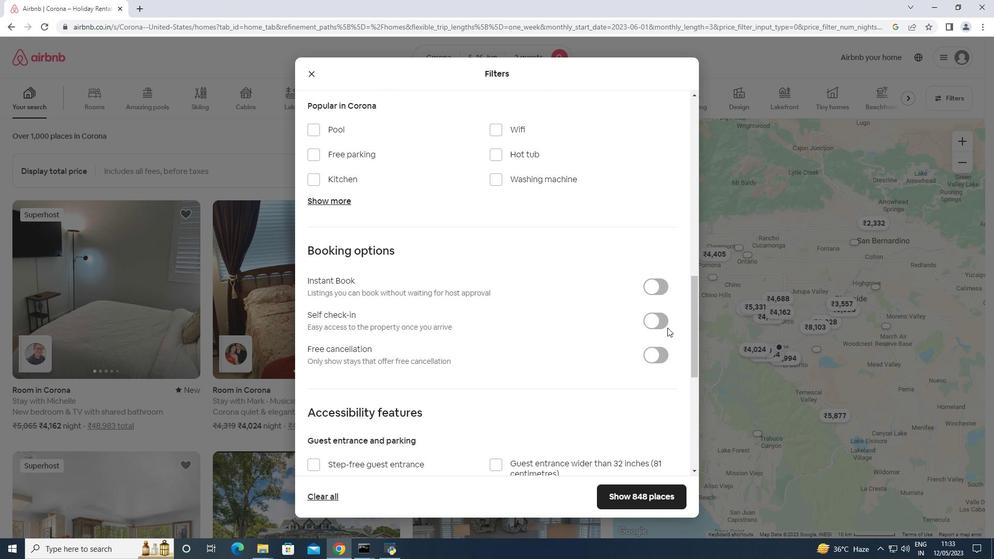 
Action: Mouse pressed left at (663, 324)
Screenshot: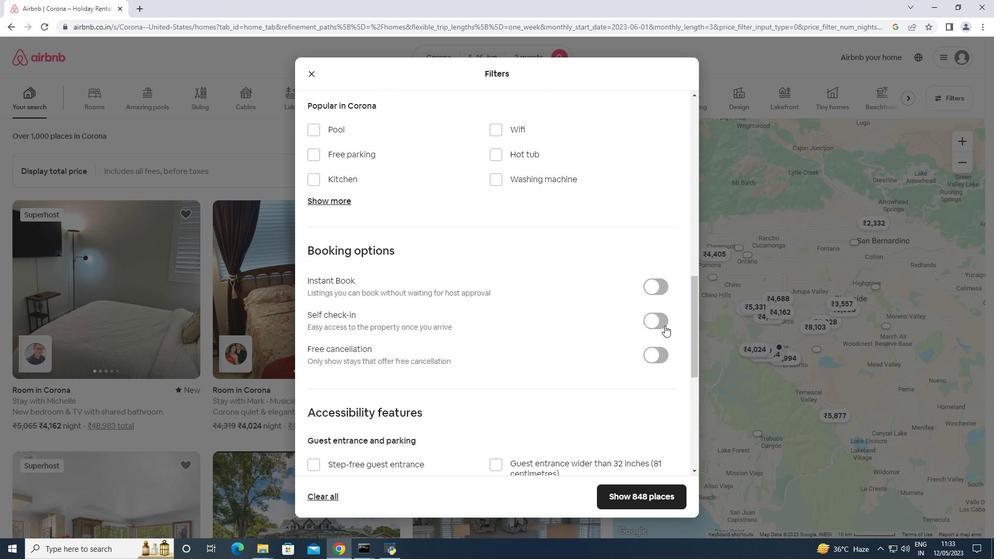 
Action: Mouse scrolled (663, 323) with delta (0, 0)
Screenshot: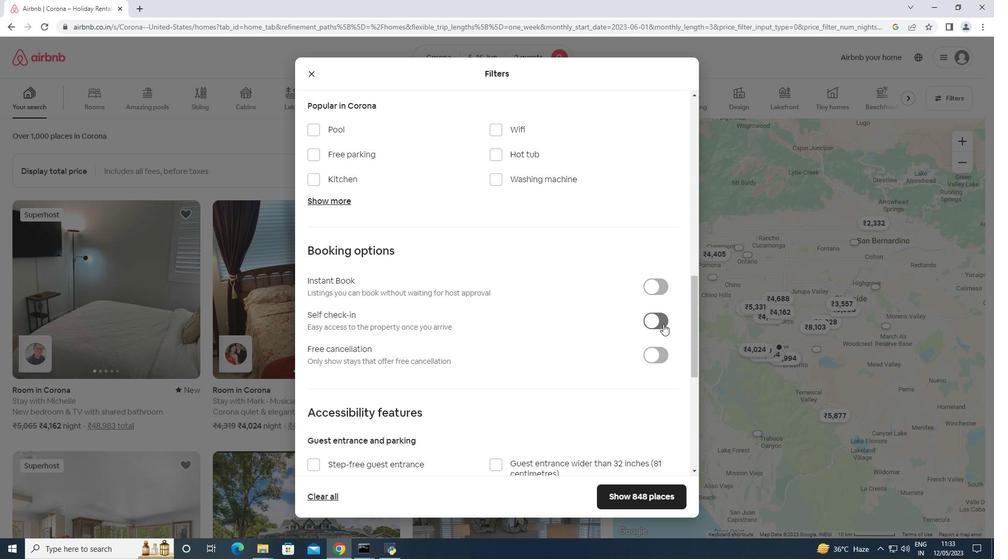 
Action: Mouse scrolled (663, 323) with delta (0, 0)
Screenshot: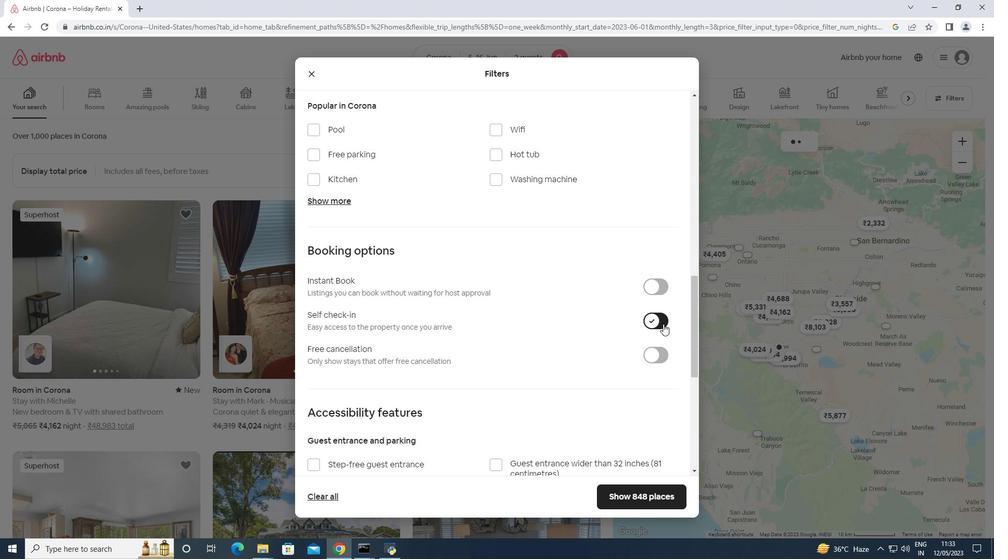 
Action: Mouse scrolled (663, 323) with delta (0, 0)
Screenshot: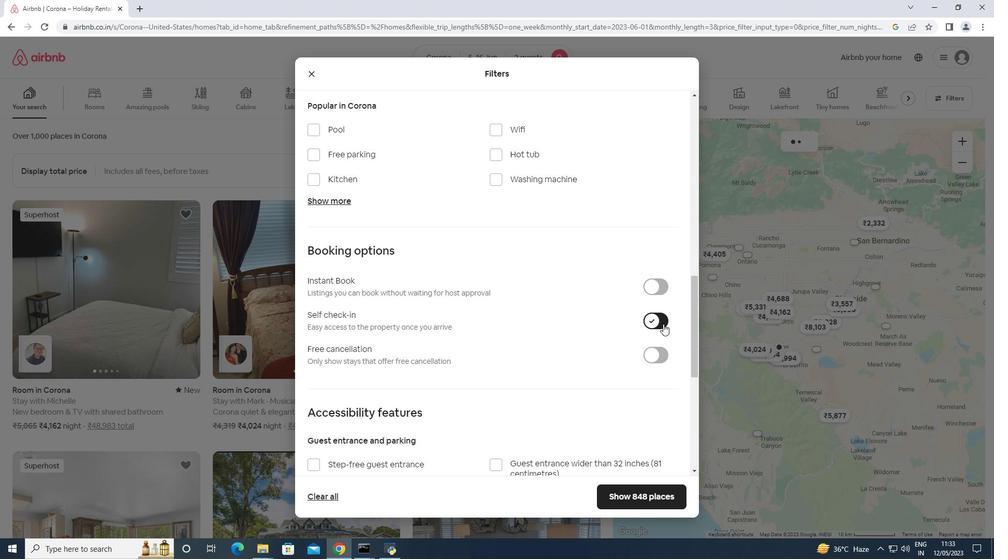 
Action: Mouse scrolled (663, 323) with delta (0, 0)
Screenshot: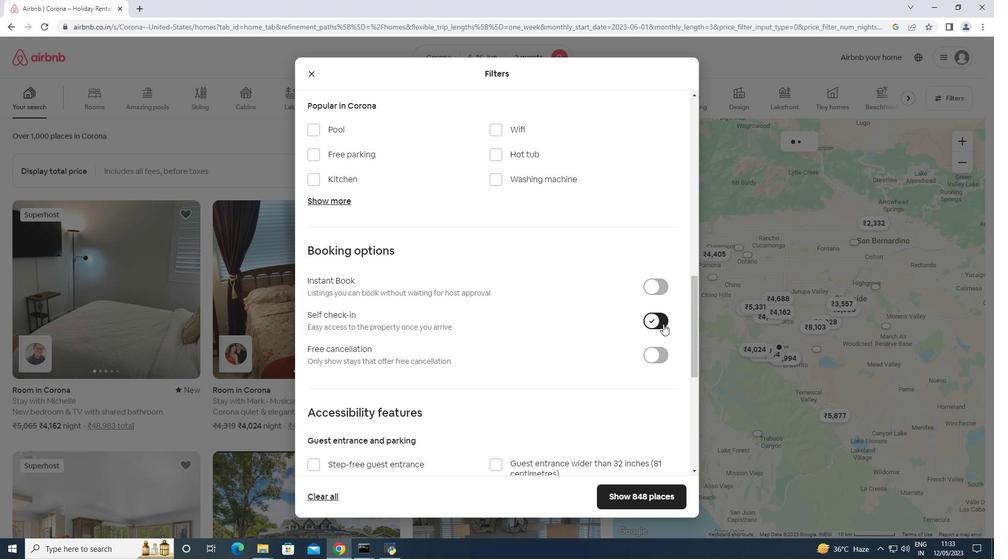 
Action: Mouse scrolled (663, 323) with delta (0, 0)
Screenshot: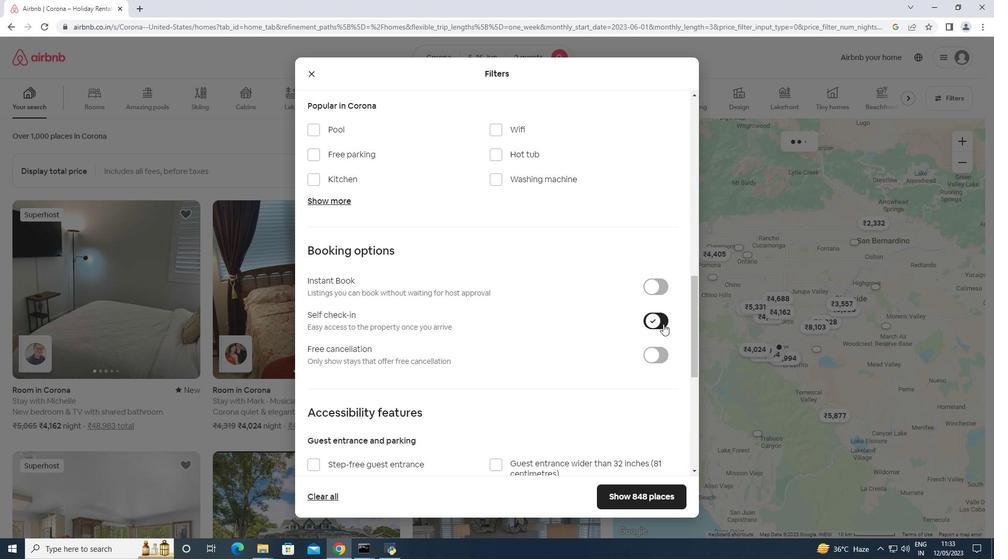 
Action: Mouse scrolled (663, 323) with delta (0, 0)
Screenshot: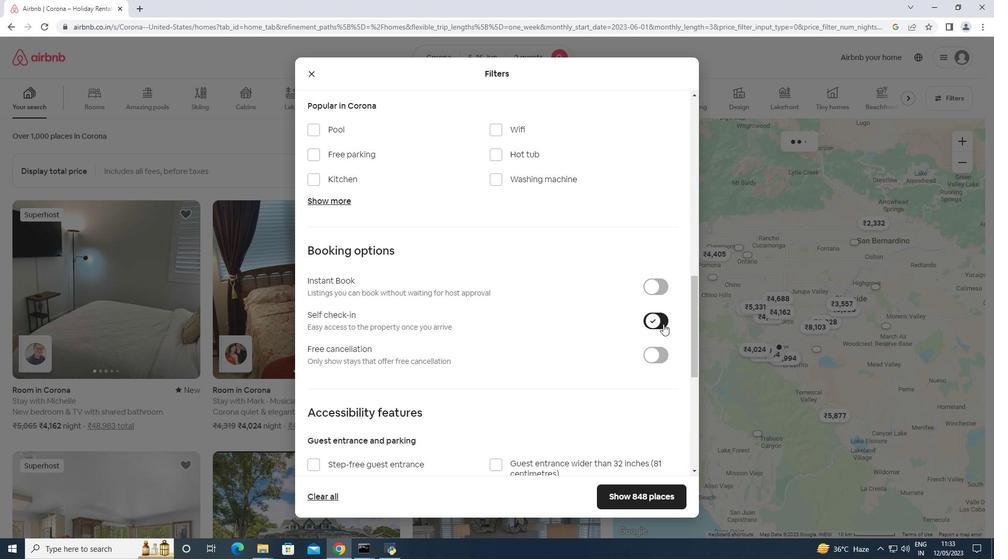 
Action: Mouse scrolled (663, 323) with delta (0, 0)
Screenshot: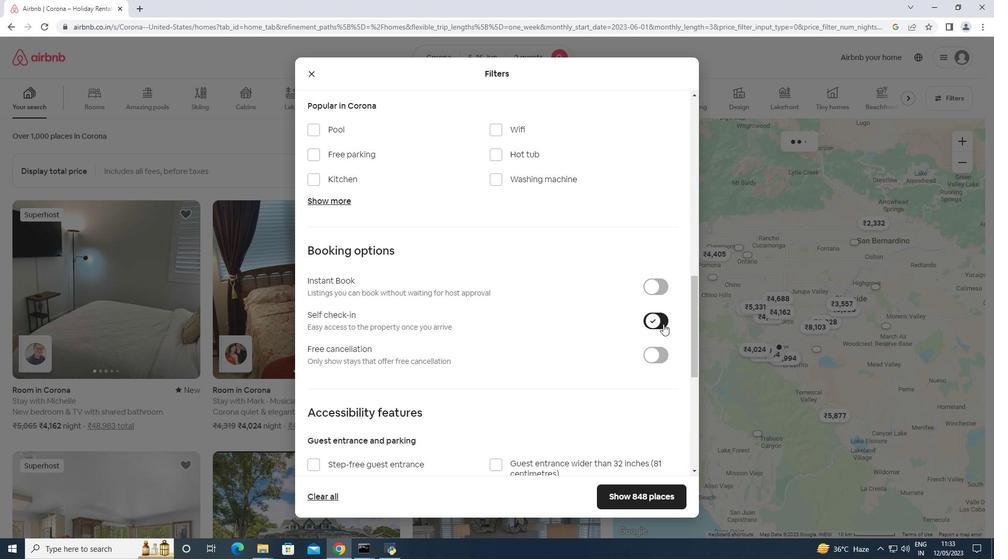 
Action: Mouse moved to (356, 408)
Screenshot: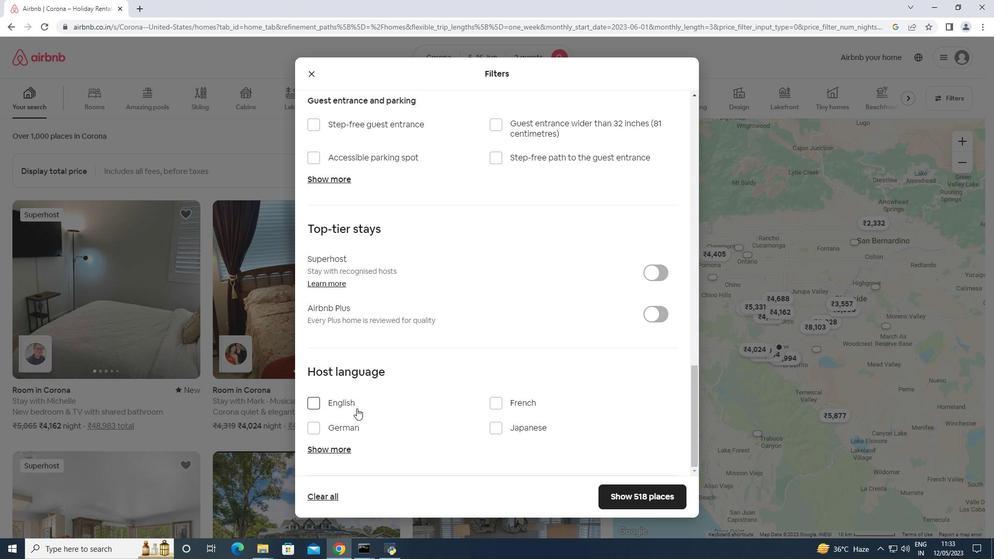 
Action: Mouse pressed left at (356, 408)
Screenshot: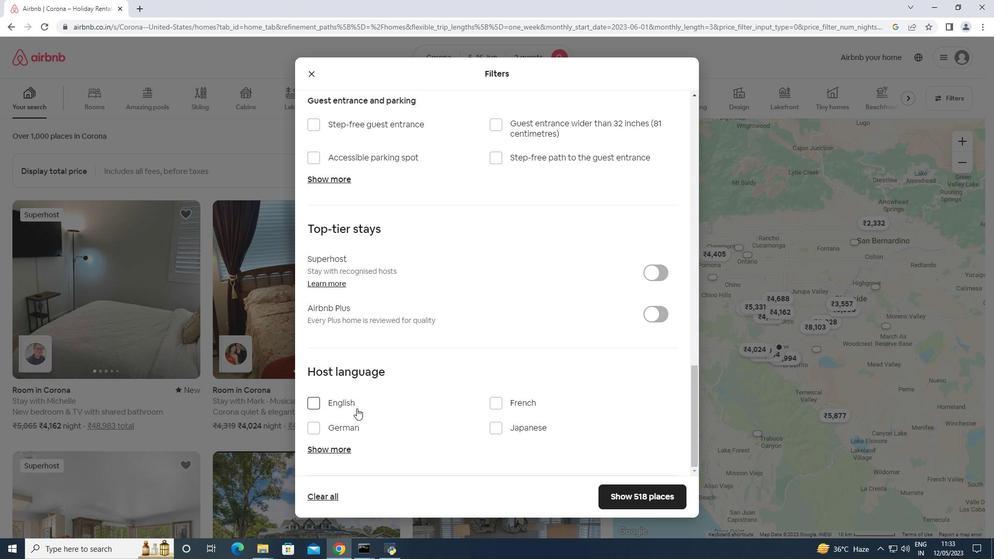 
Action: Mouse moved to (618, 491)
Screenshot: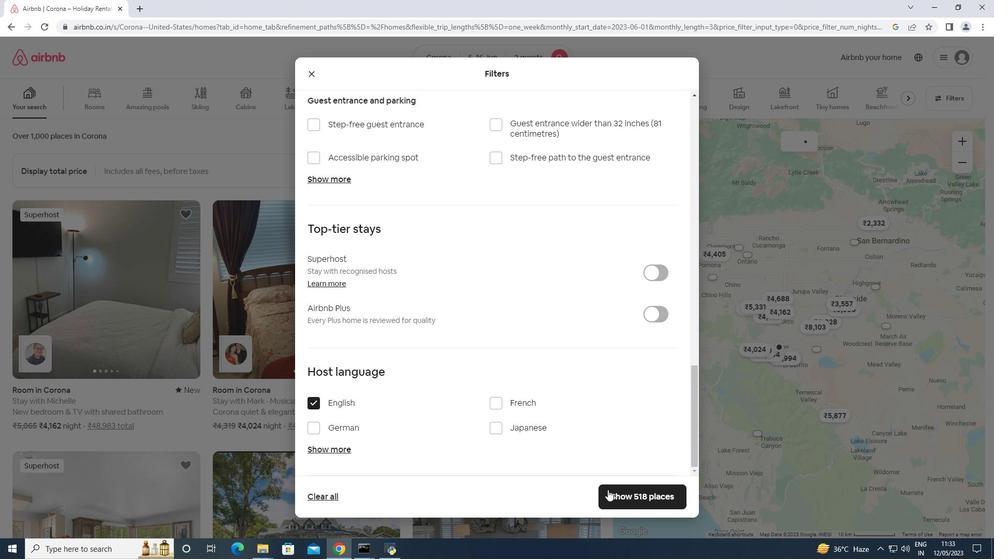 
Action: Mouse pressed left at (618, 491)
Screenshot: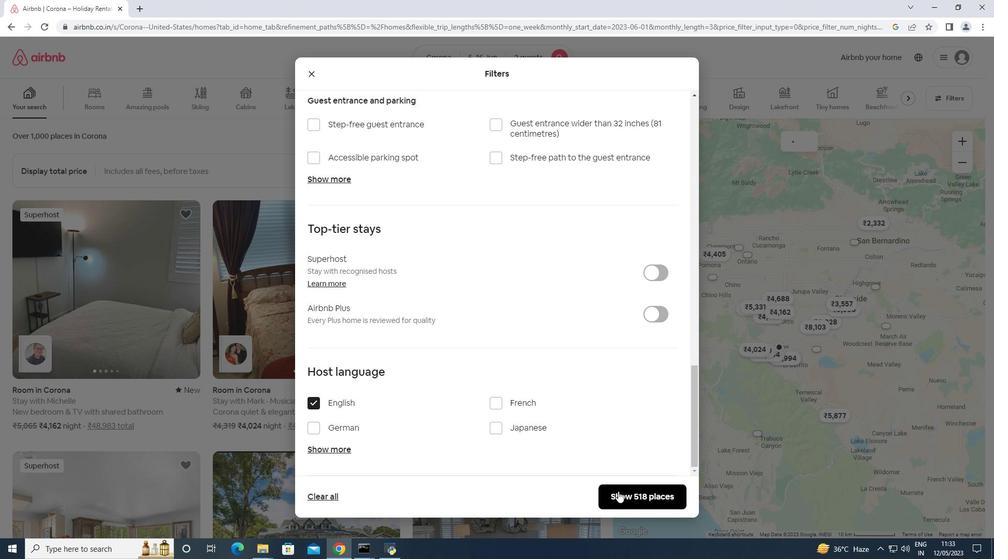 
Action: Mouse moved to (619, 481)
Screenshot: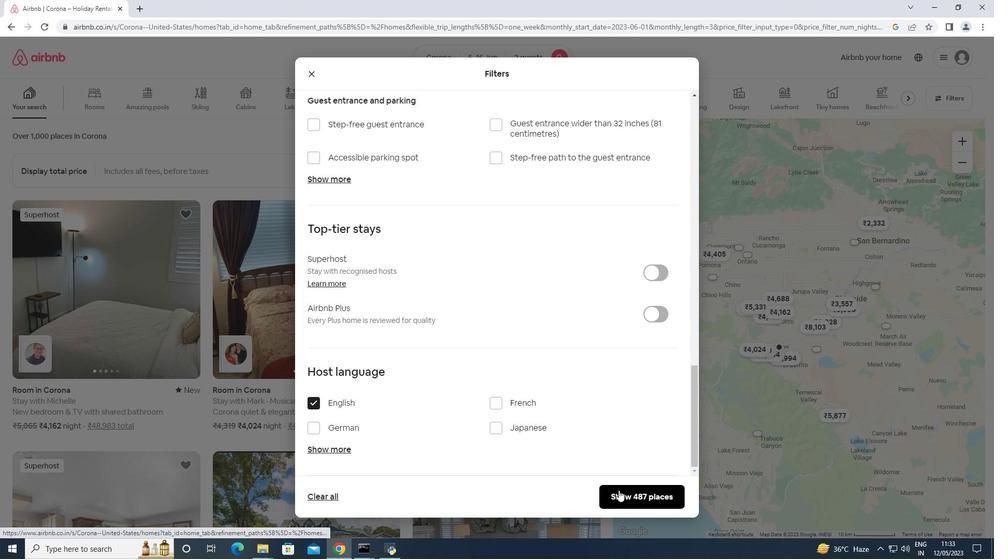 
